 Task: Open a blank sheet, save the file as Education.doc and add heading 'Education'Education ,with the parapraph,with the parapraph Education plays a crucial role in shaping individuals and societies. It is the key to unlocking knowledge, skills, and opportunities. Through education, people acquire the tools they need to succeed in life and contribute meaningfully to their communities. It empowers individuals to think critically, solve problems, and make informed decisions. Education also promotes social and cultural awareness, fostering understanding and tolerance. By providing equal access to quality education, we can build a more inclusive and equitable society, paving the way for progress, innovation, and a brighter future. Apply Font Style in paragraph Algerian and font size 14. Apply font style in  Heading Caladea and font size 14 Change heading alignment to  Center
Action: Mouse moved to (26, 26)
Screenshot: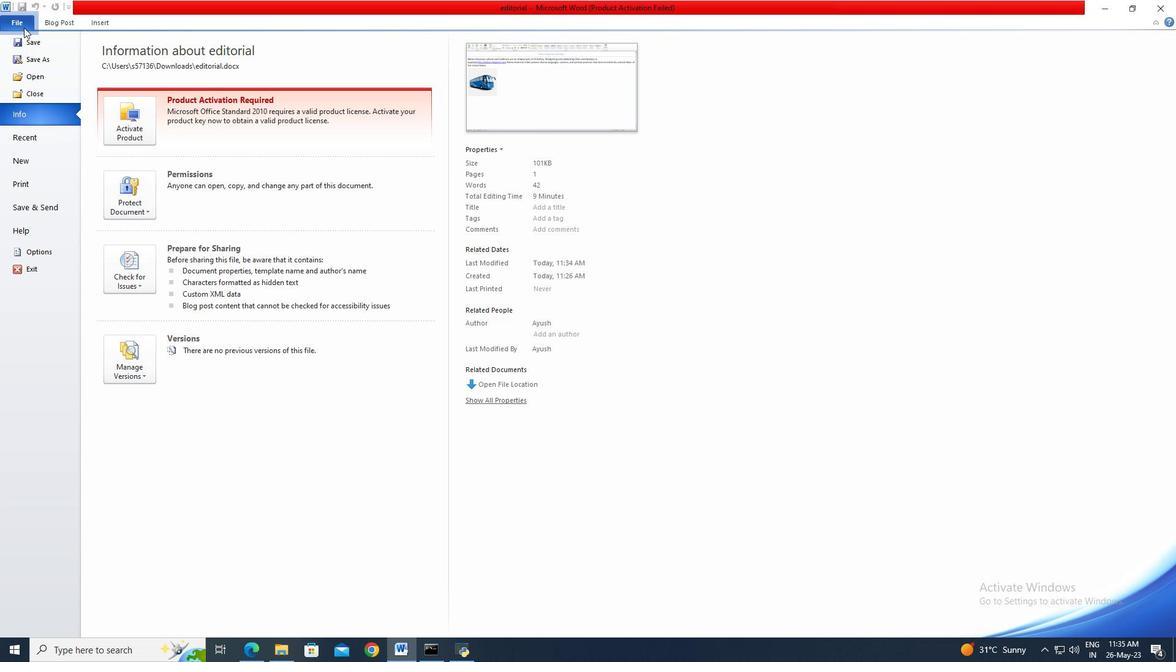 
Action: Mouse pressed left at (26, 26)
Screenshot: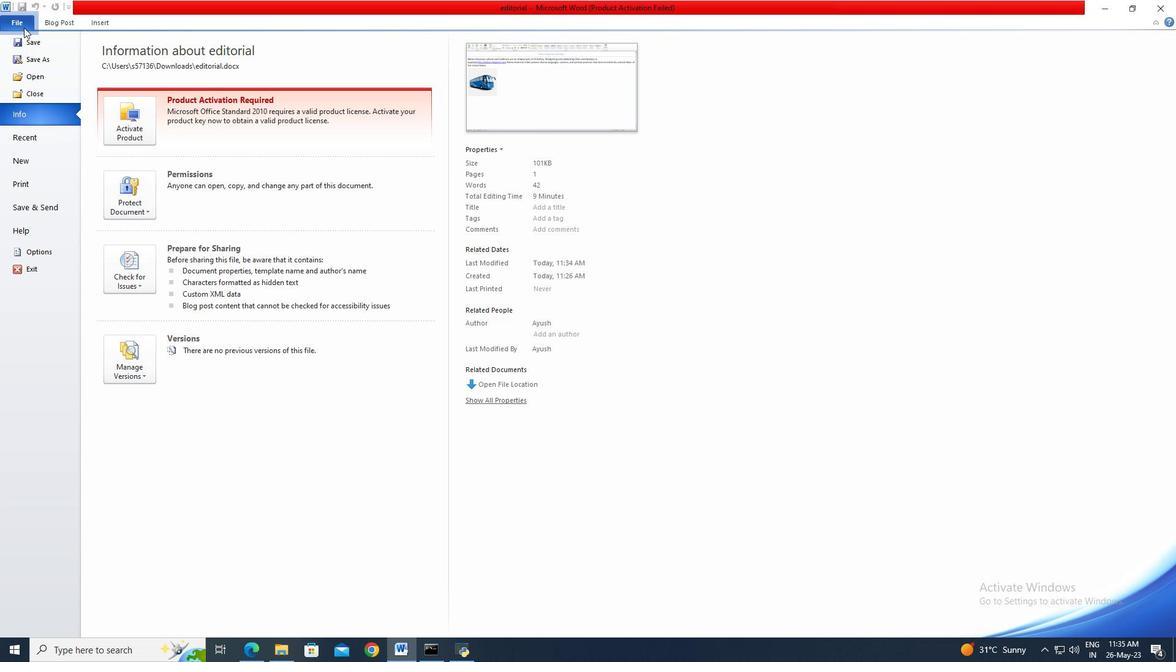 
Action: Mouse moved to (24, 158)
Screenshot: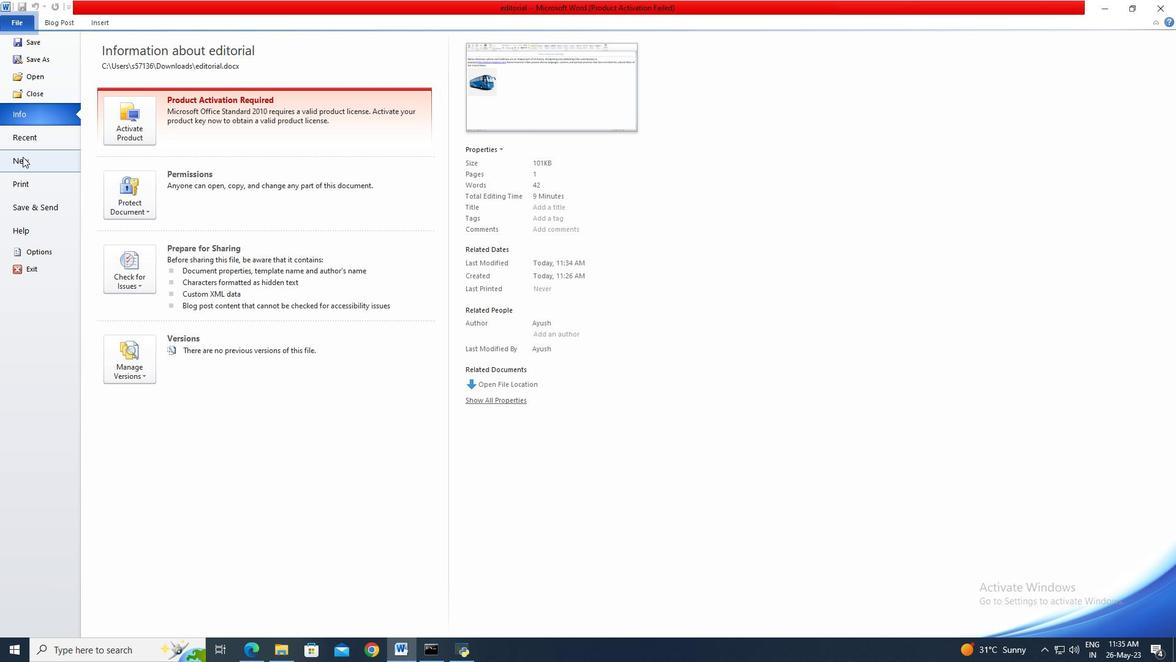 
Action: Mouse pressed left at (24, 158)
Screenshot: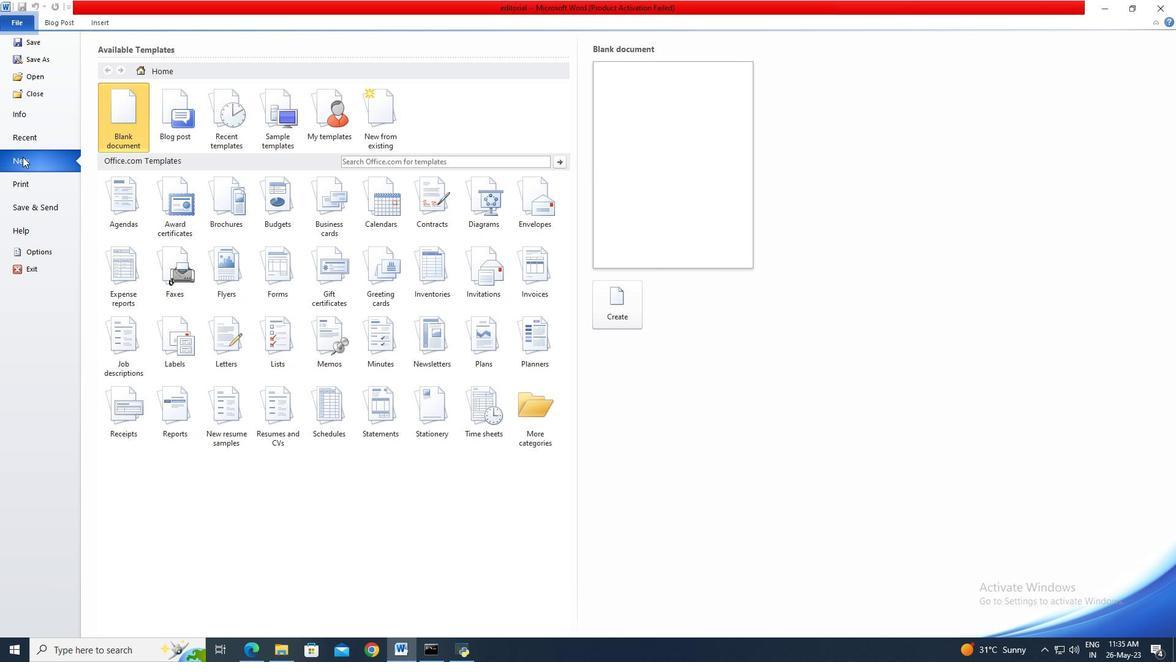 
Action: Mouse moved to (606, 308)
Screenshot: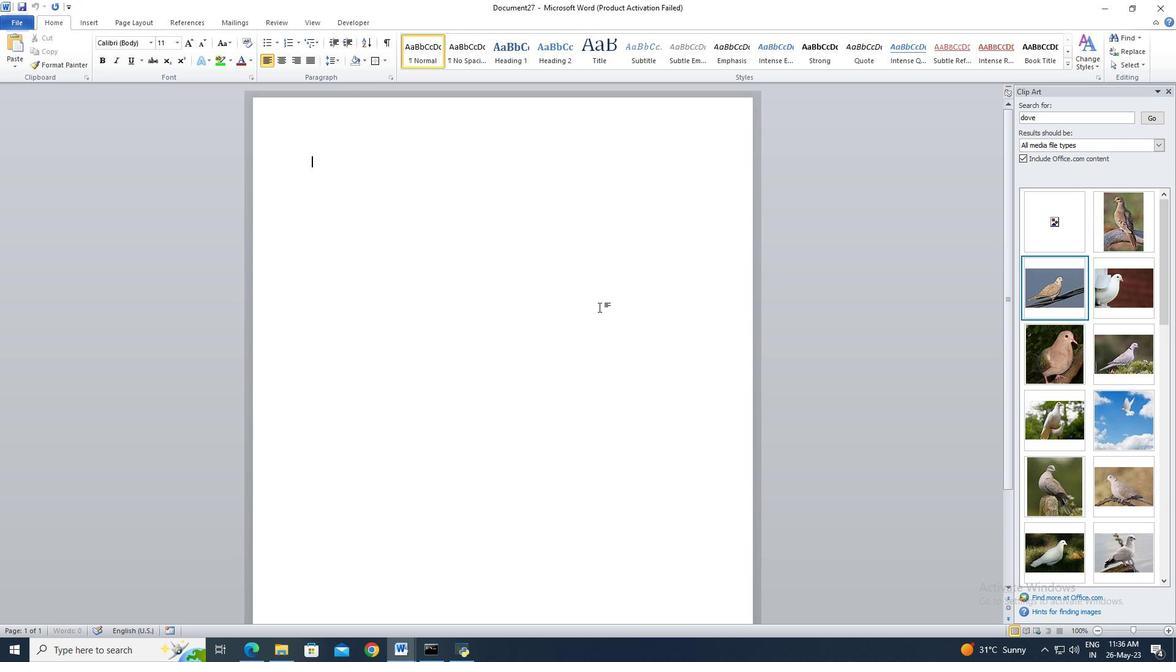 
Action: Mouse pressed left at (606, 308)
Screenshot: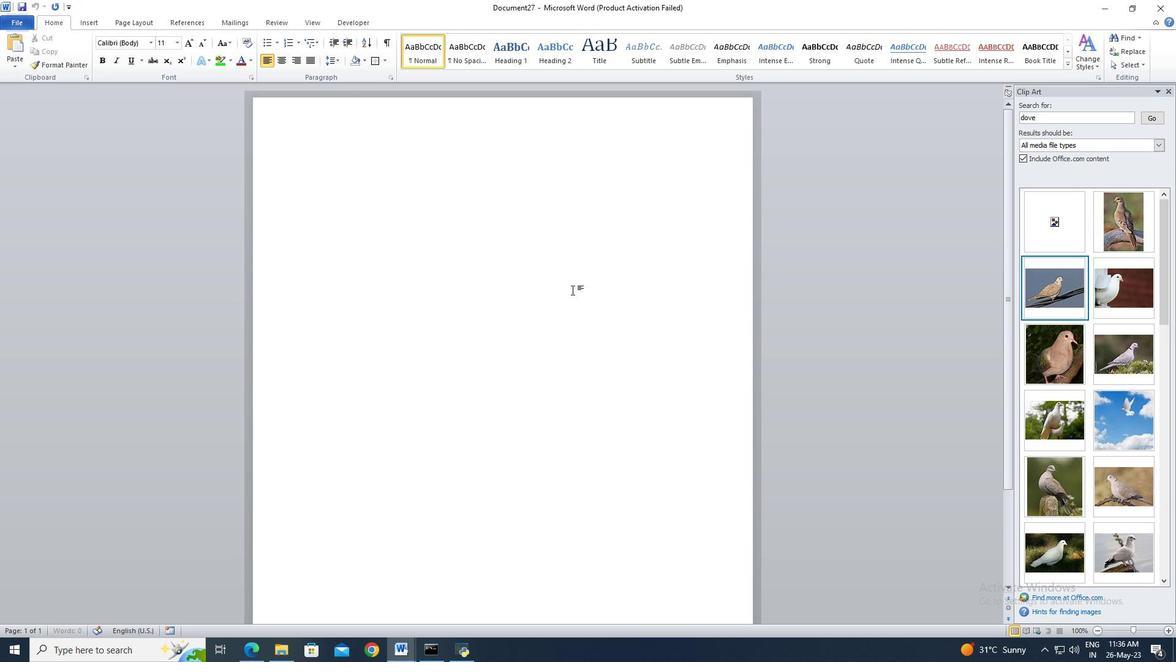 
Action: Mouse moved to (27, 26)
Screenshot: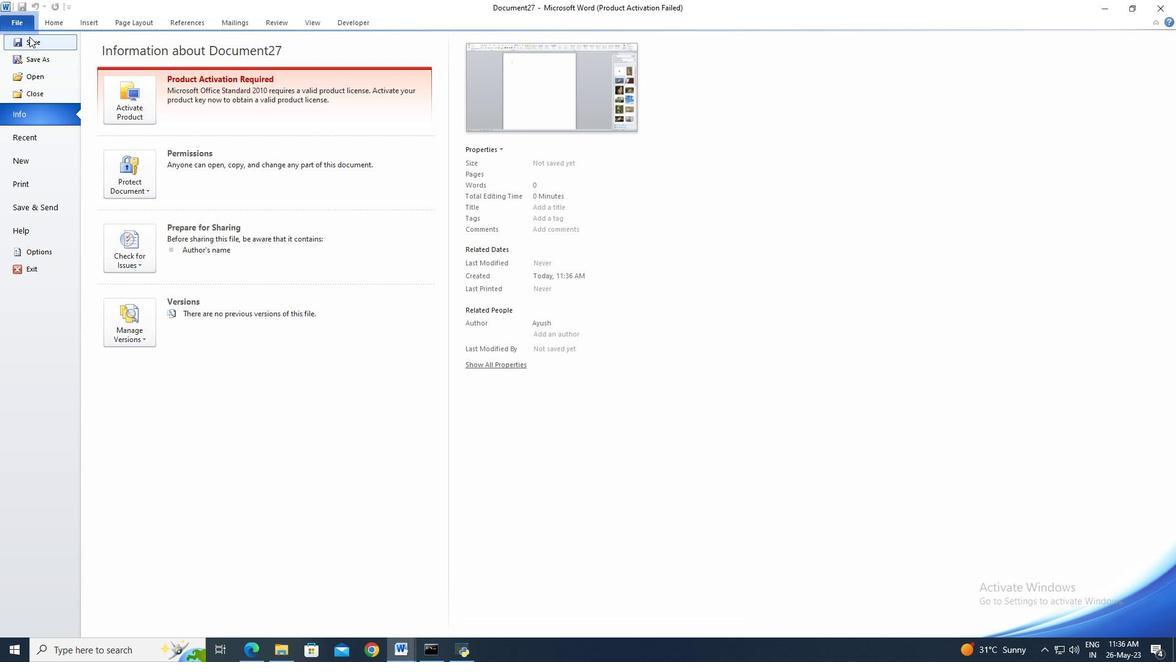 
Action: Mouse pressed left at (27, 26)
Screenshot: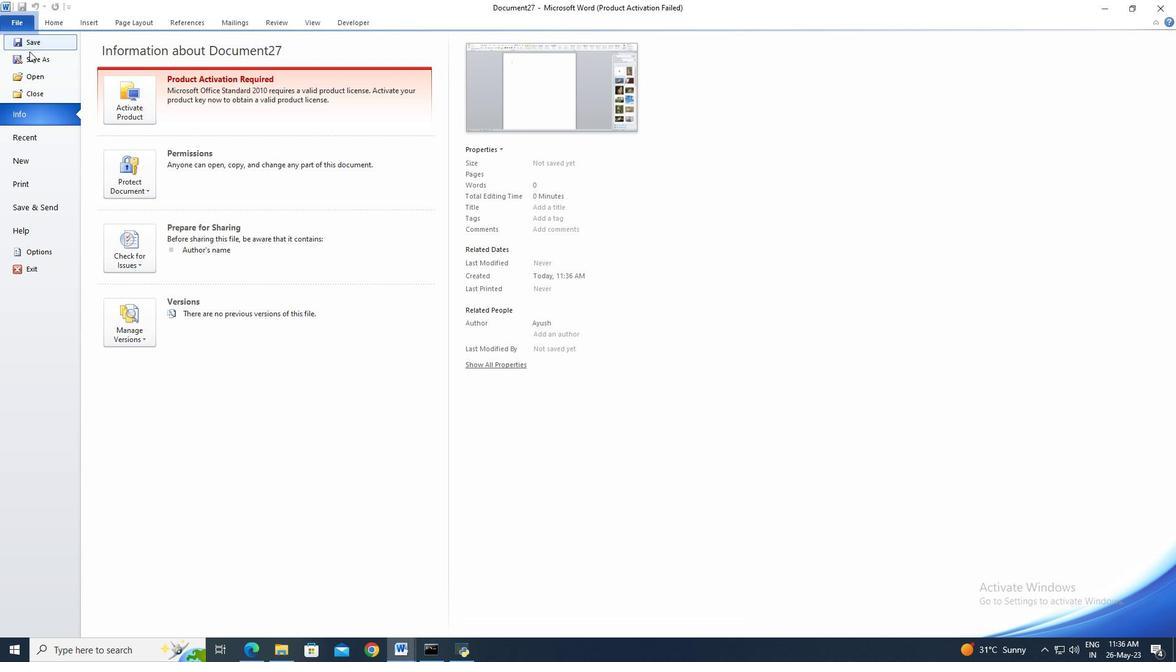 
Action: Mouse moved to (31, 60)
Screenshot: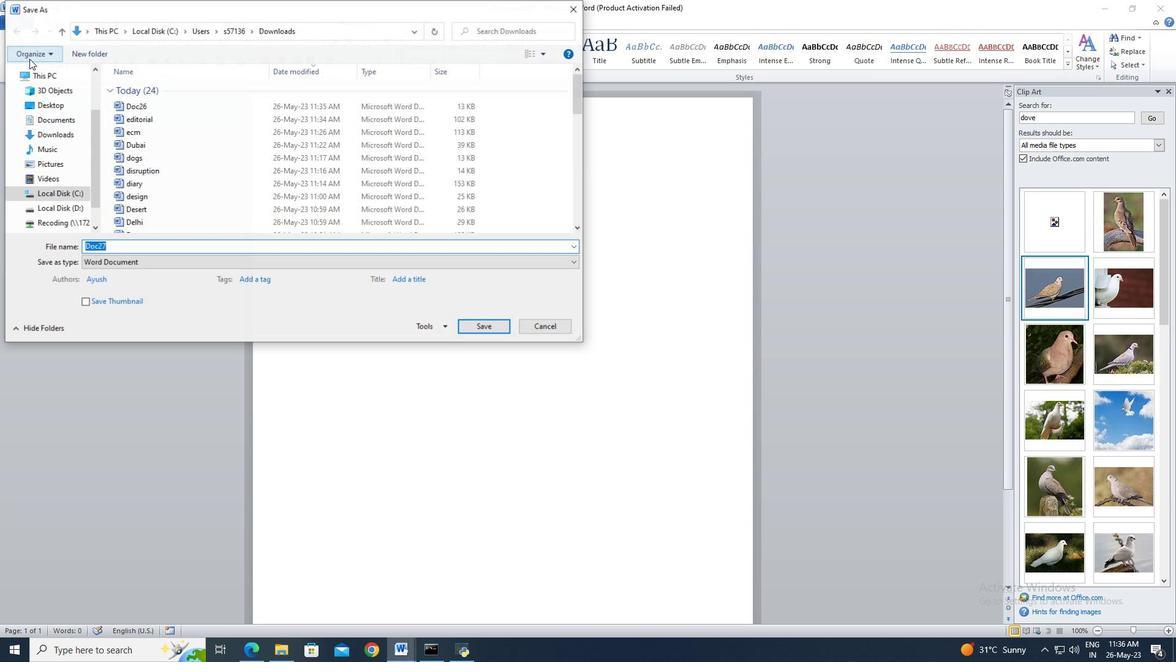 
Action: Mouse pressed left at (31, 60)
Screenshot: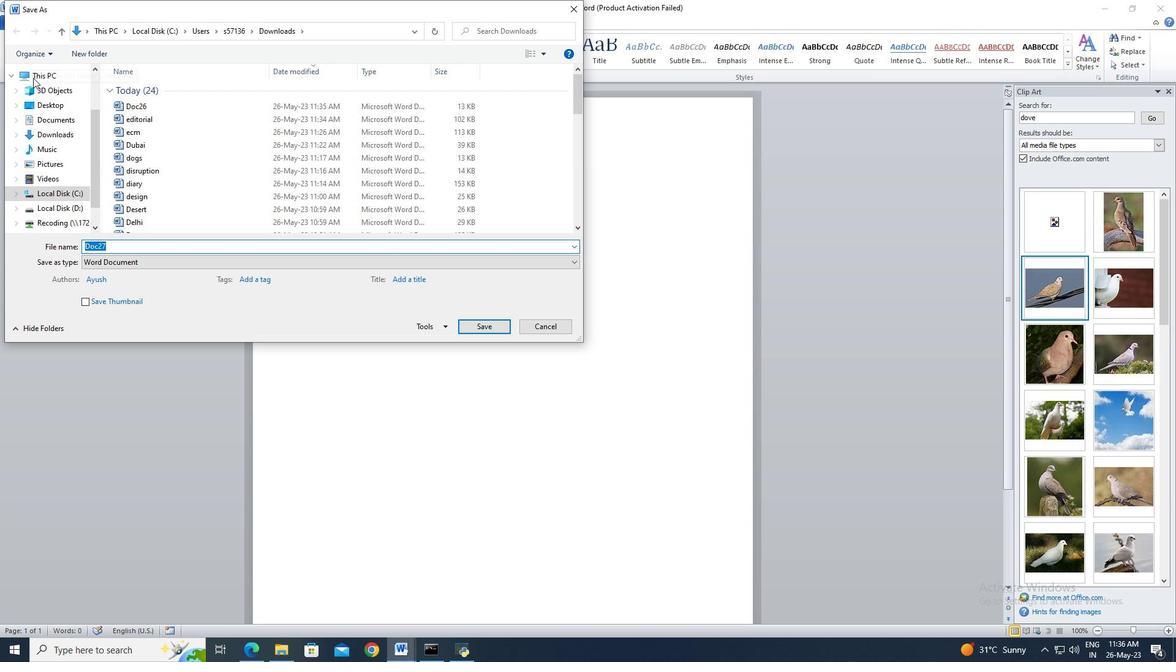 
Action: Mouse moved to (55, 133)
Screenshot: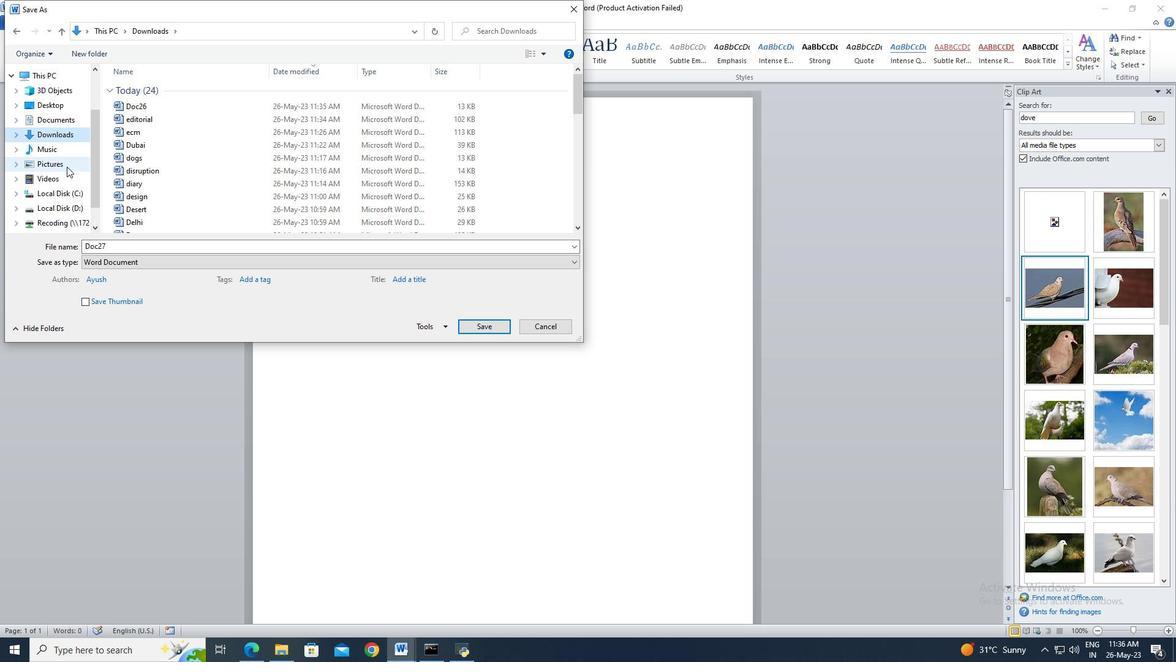 
Action: Mouse pressed left at (55, 133)
Screenshot: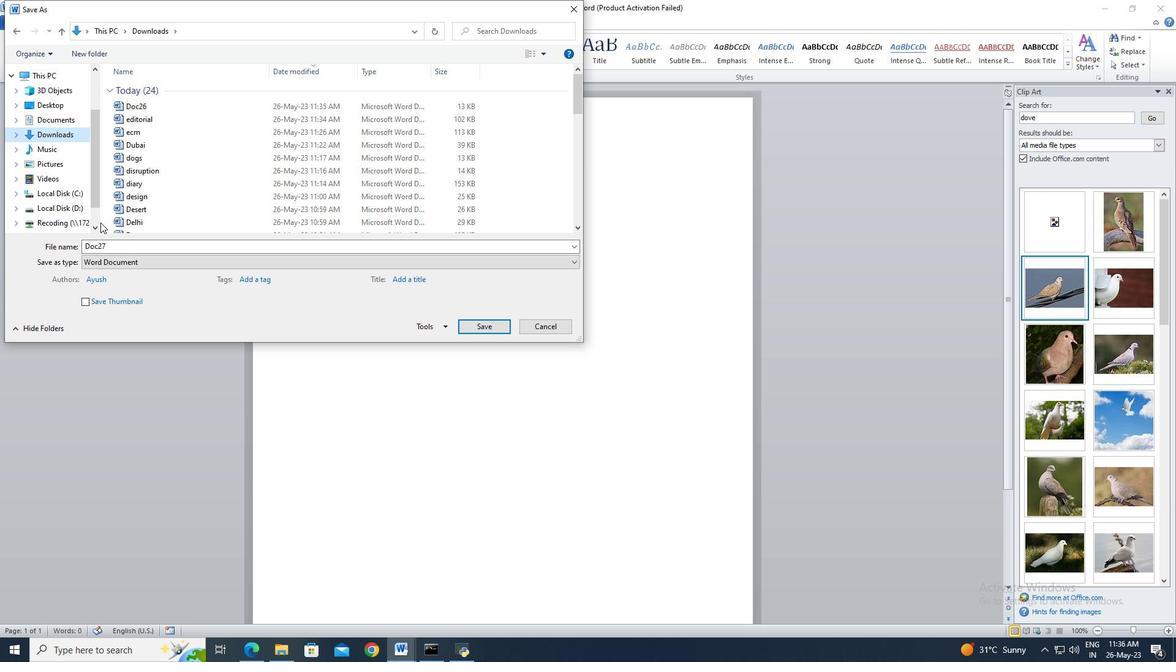 
Action: Mouse moved to (478, 327)
Screenshot: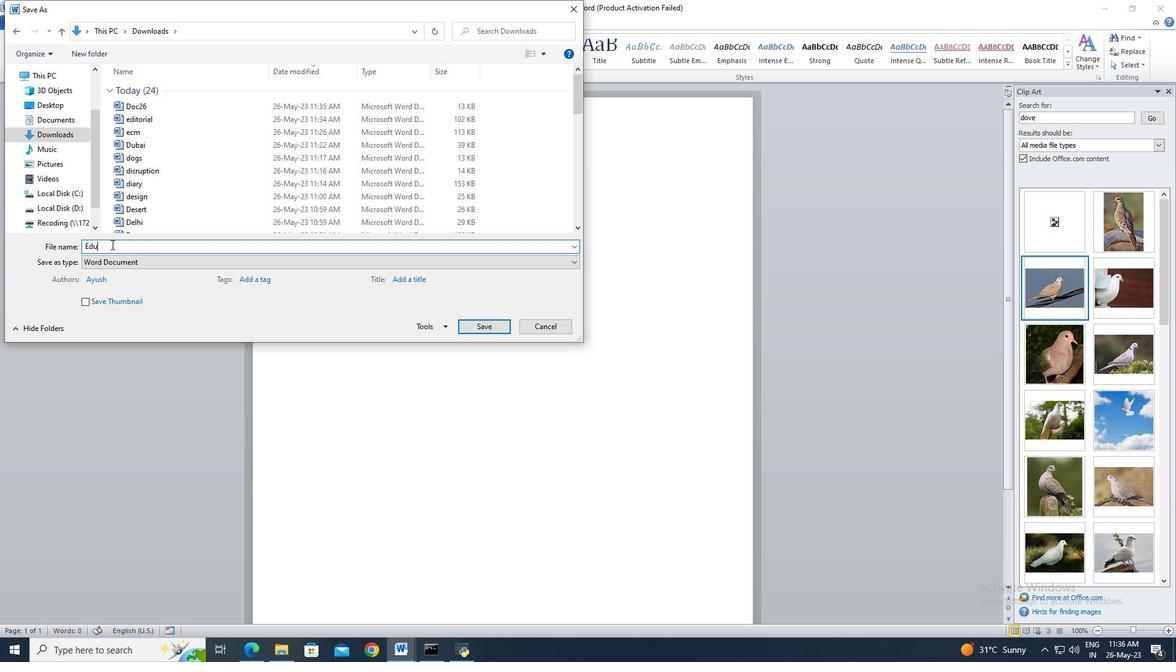 
Action: Mouse pressed left at (478, 327)
Screenshot: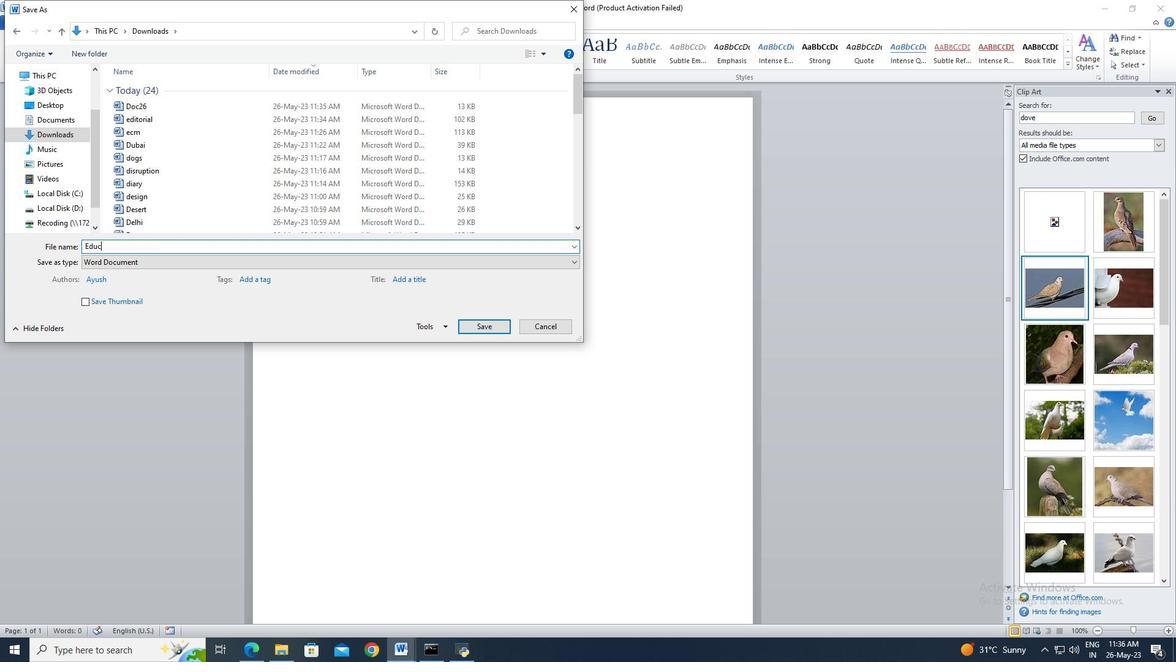 
Action: Mouse moved to (23, 21)
Screenshot: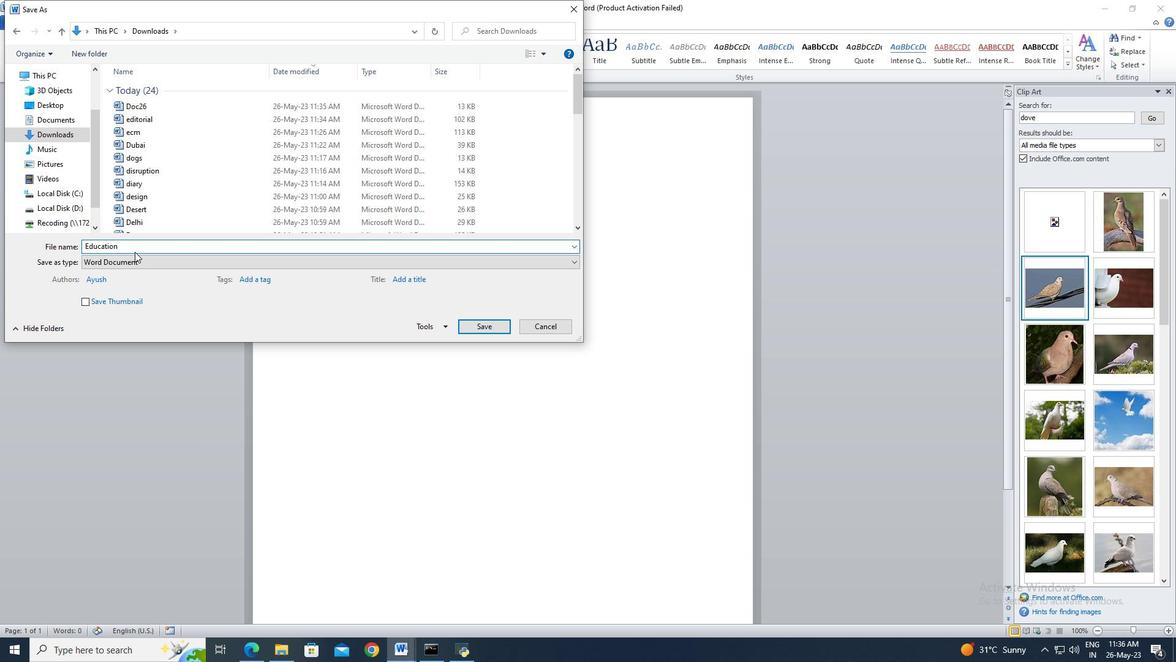 
Action: Mouse pressed left at (23, 21)
Screenshot: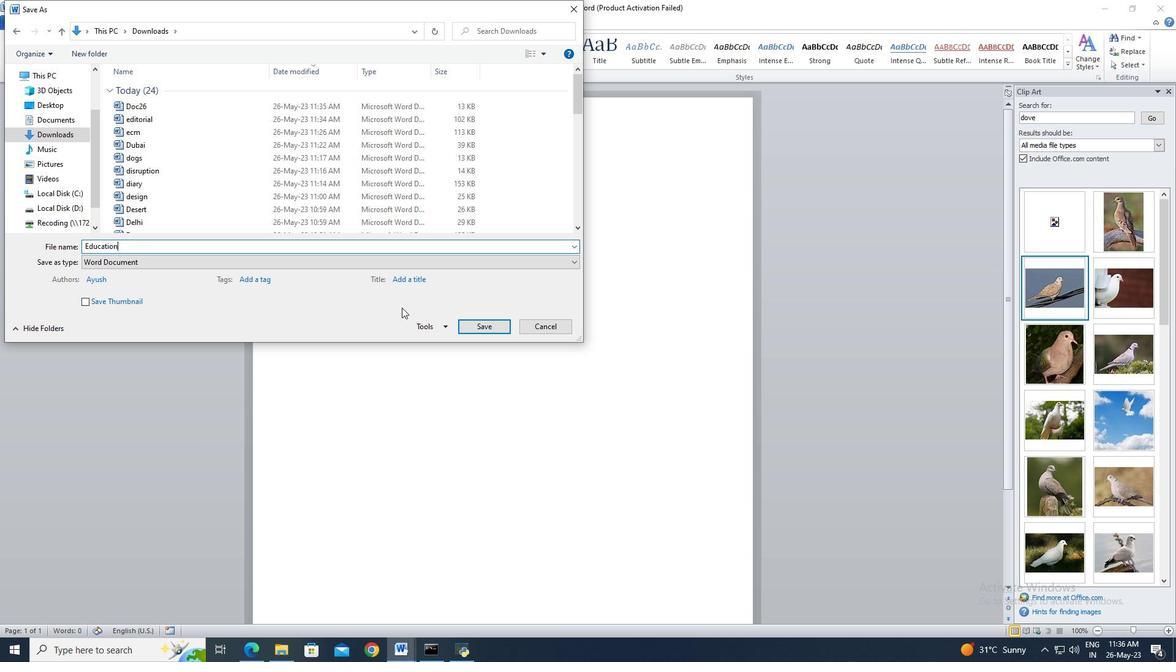 
Action: Mouse moved to (32, 55)
Screenshot: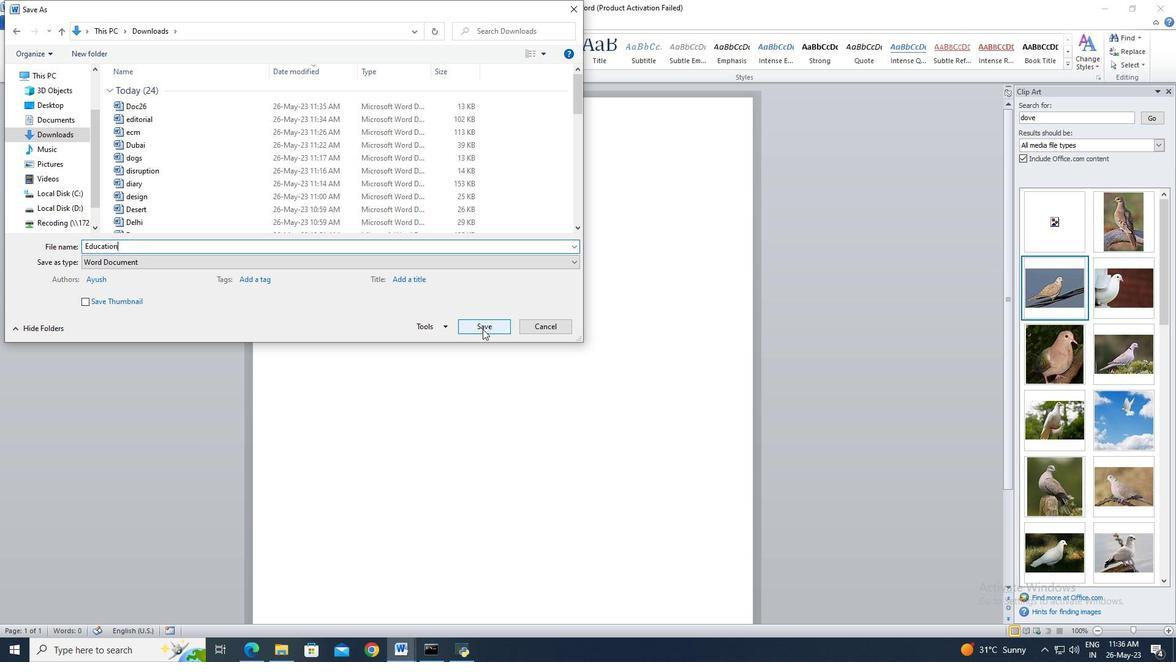 
Action: Mouse pressed left at (32, 55)
Screenshot: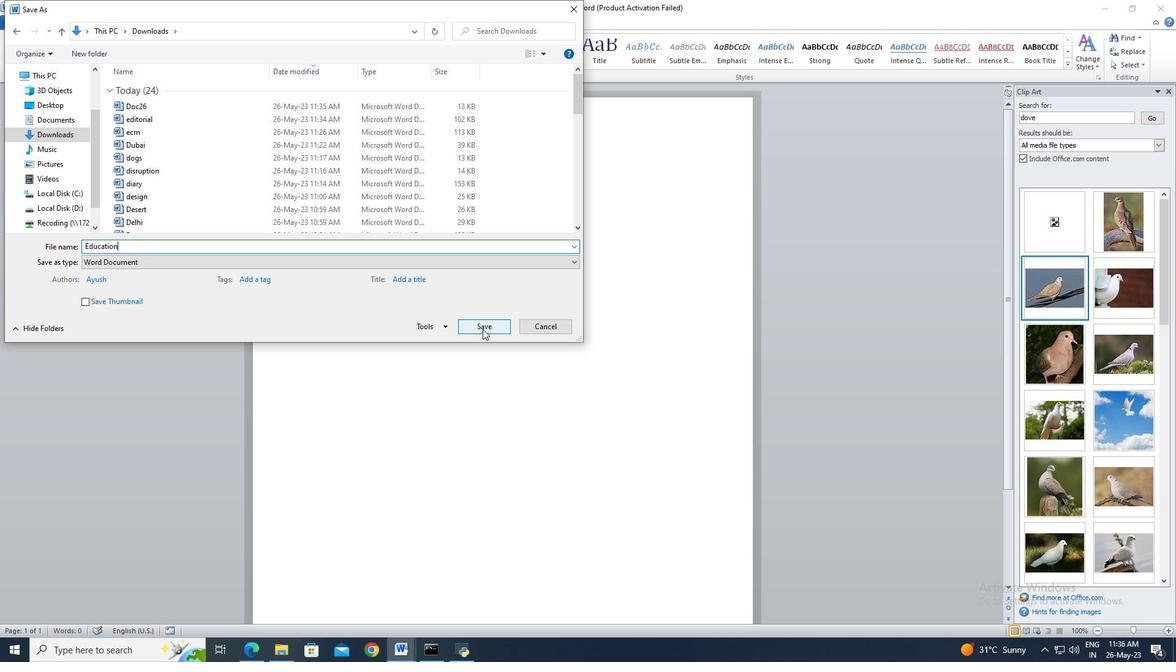 
Action: Mouse moved to (58, 129)
Screenshot: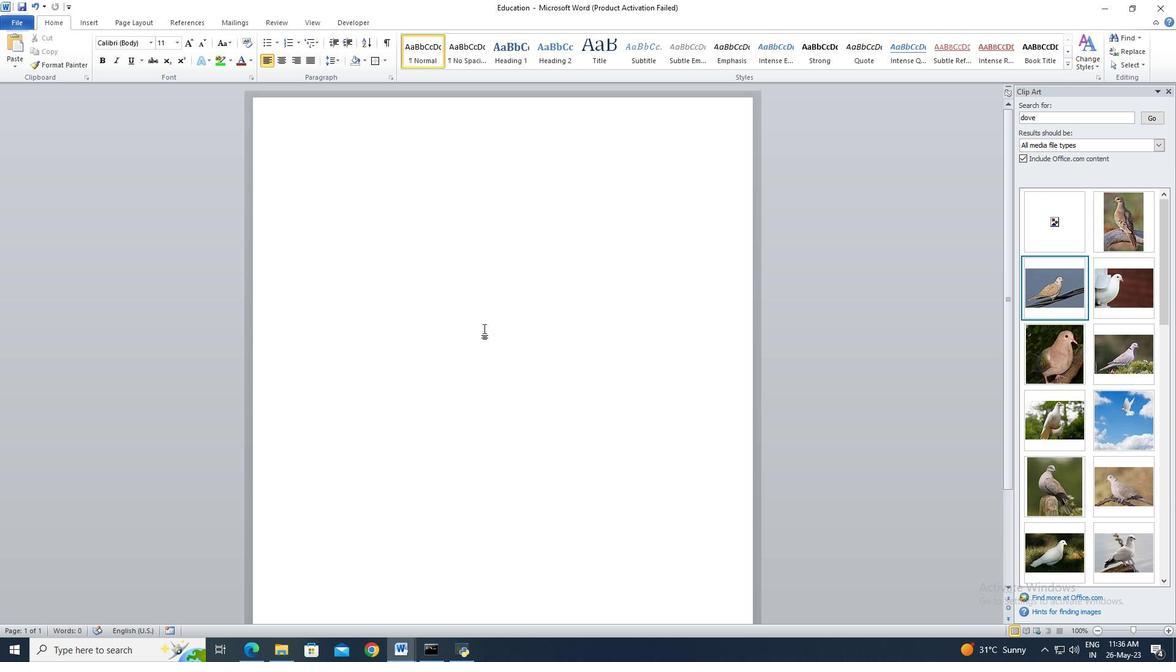 
Action: Mouse pressed left at (58, 129)
Screenshot: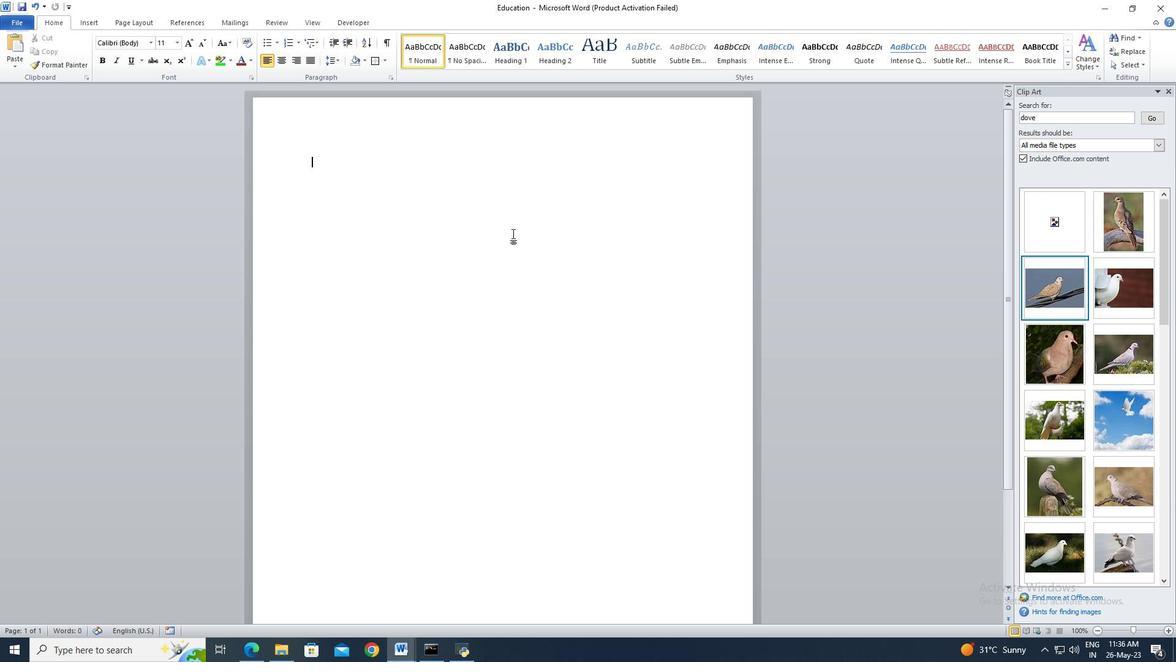 
Action: Mouse moved to (559, 329)
Screenshot: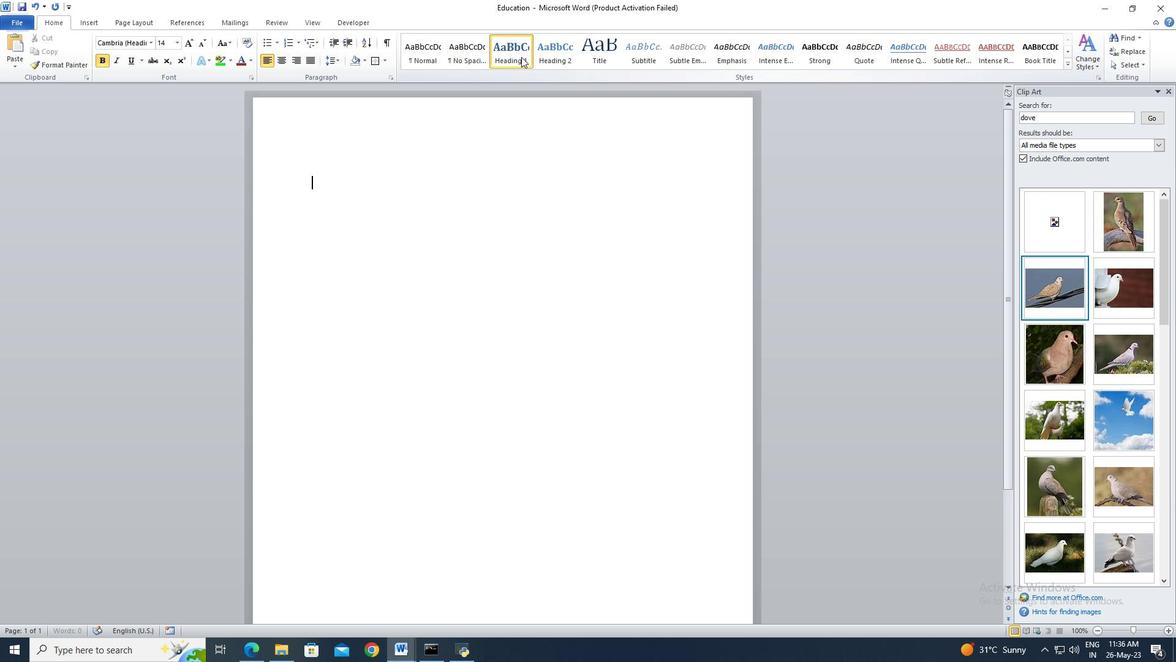 
Action: Mouse pressed left at (559, 329)
Screenshot: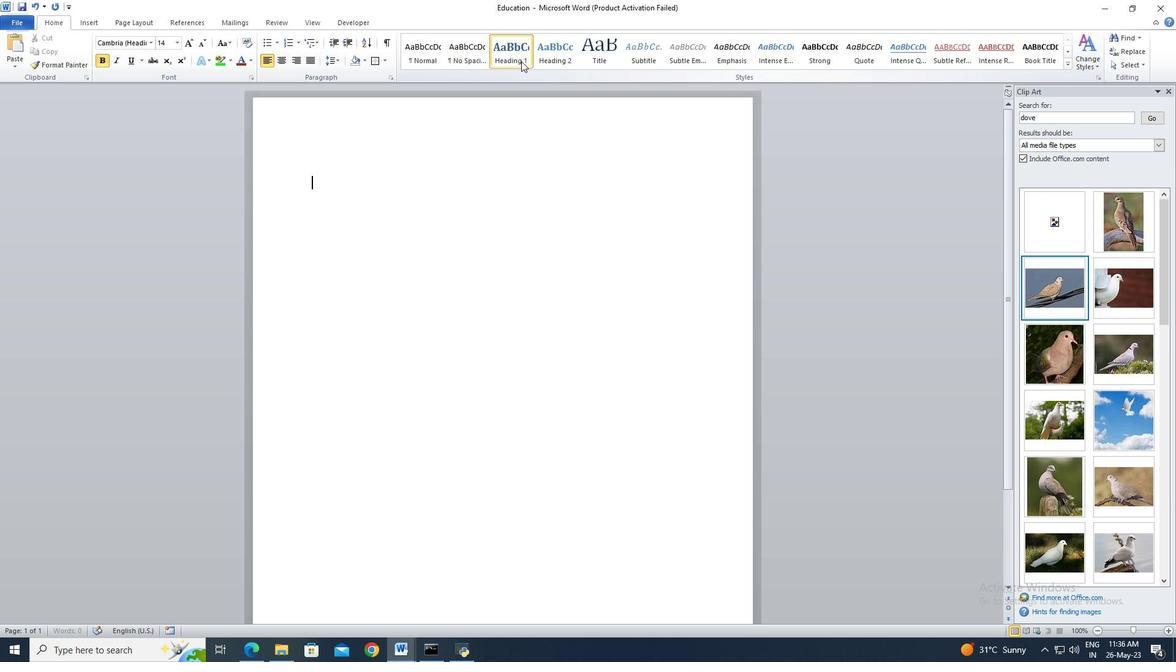 
Action: Mouse moved to (23, 27)
Screenshot: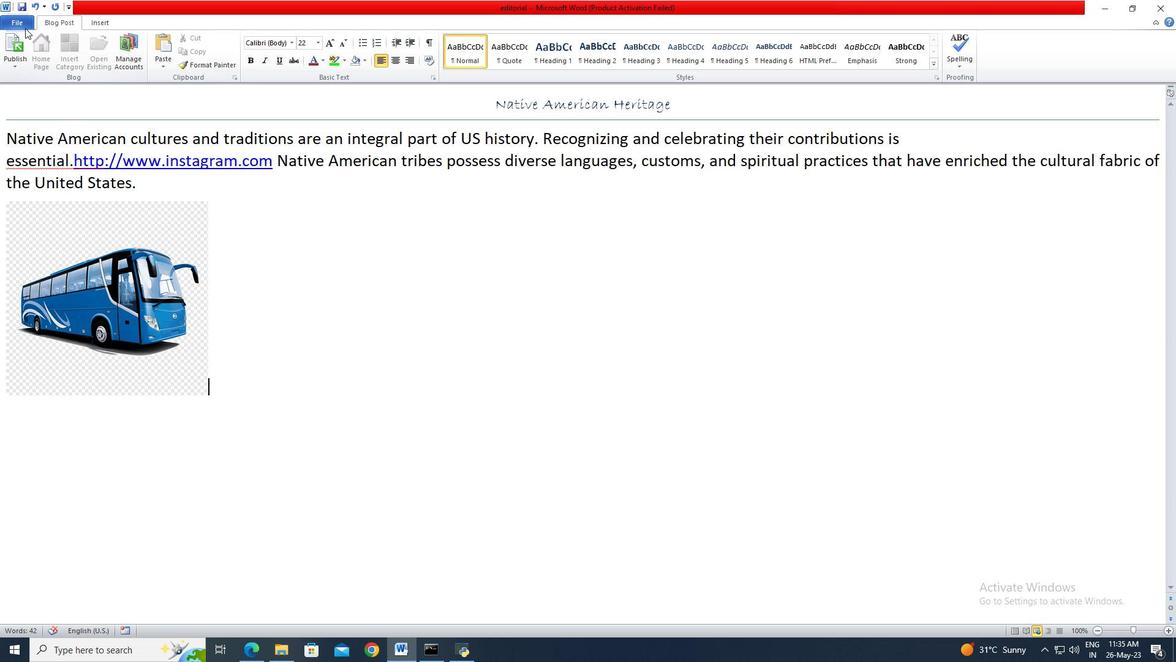 
Action: Mouse pressed left at (23, 27)
Screenshot: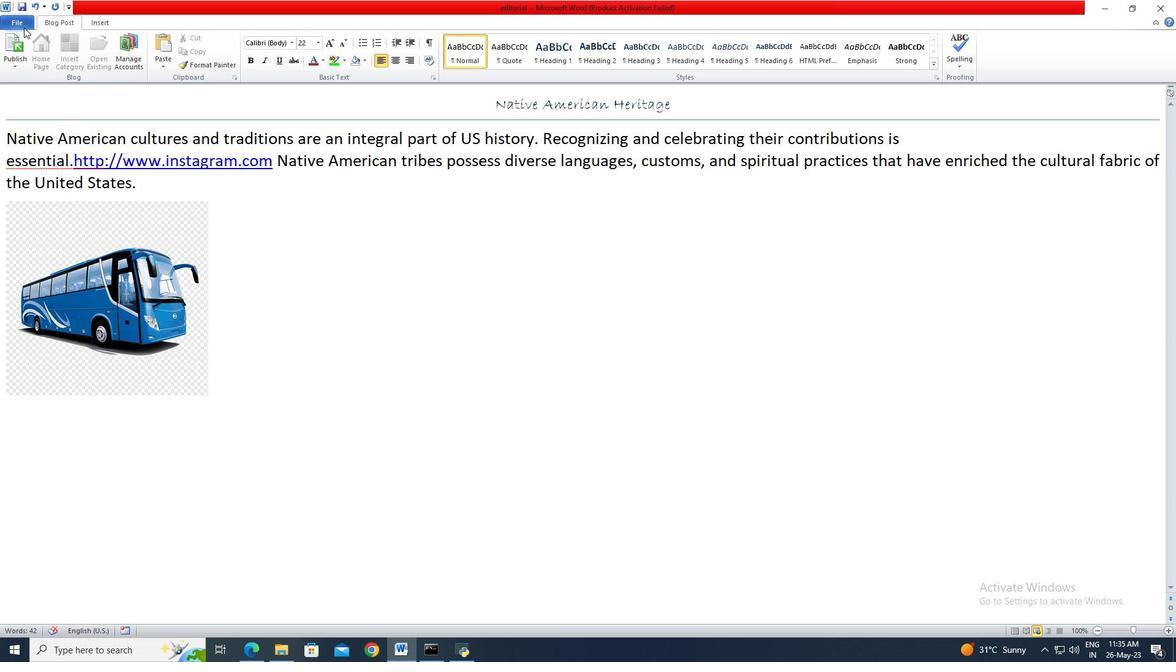 
Action: Mouse moved to (22, 156)
Screenshot: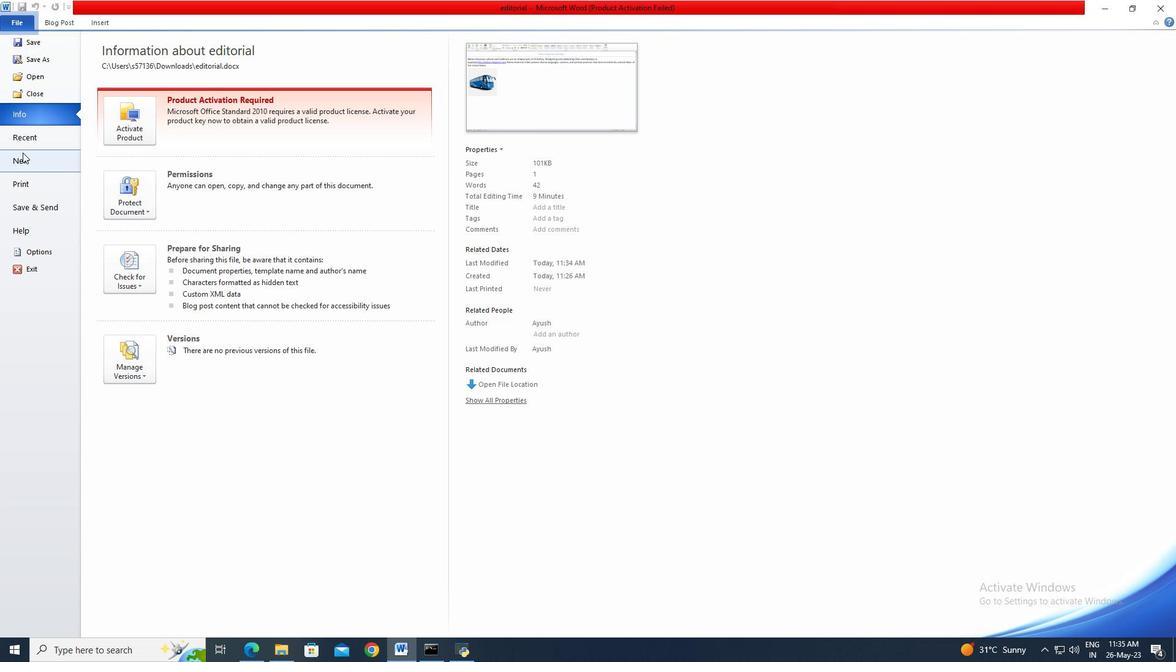 
Action: Mouse pressed left at (22, 156)
Screenshot: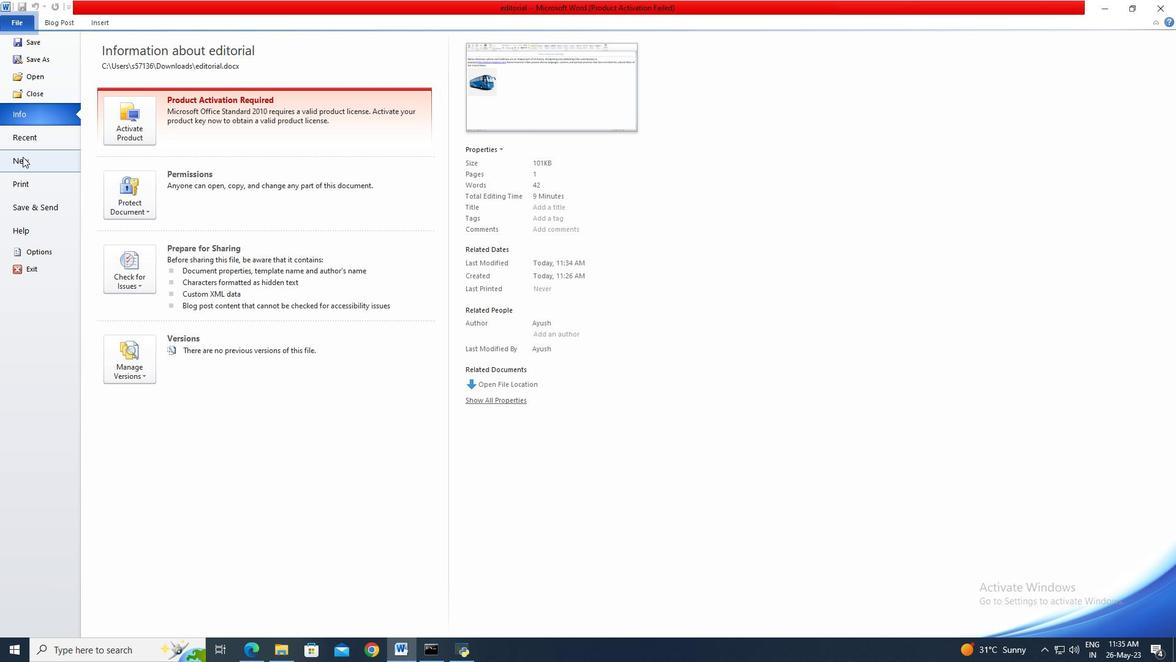 
Action: Mouse moved to (606, 310)
Screenshot: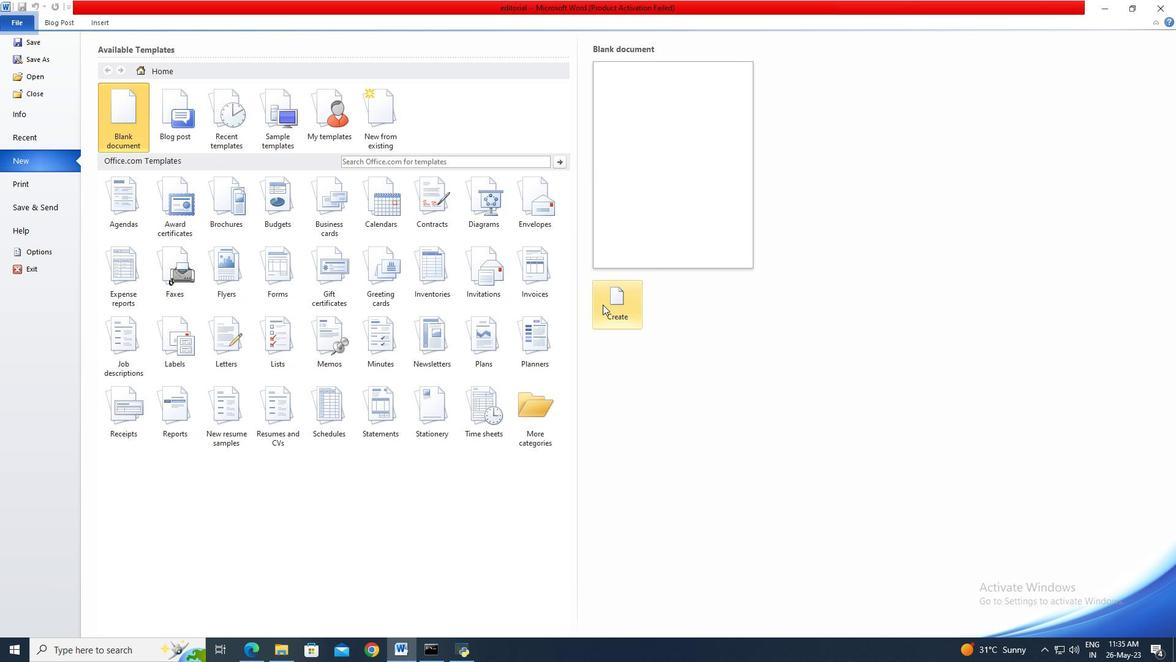 
Action: Mouse pressed left at (606, 310)
Screenshot: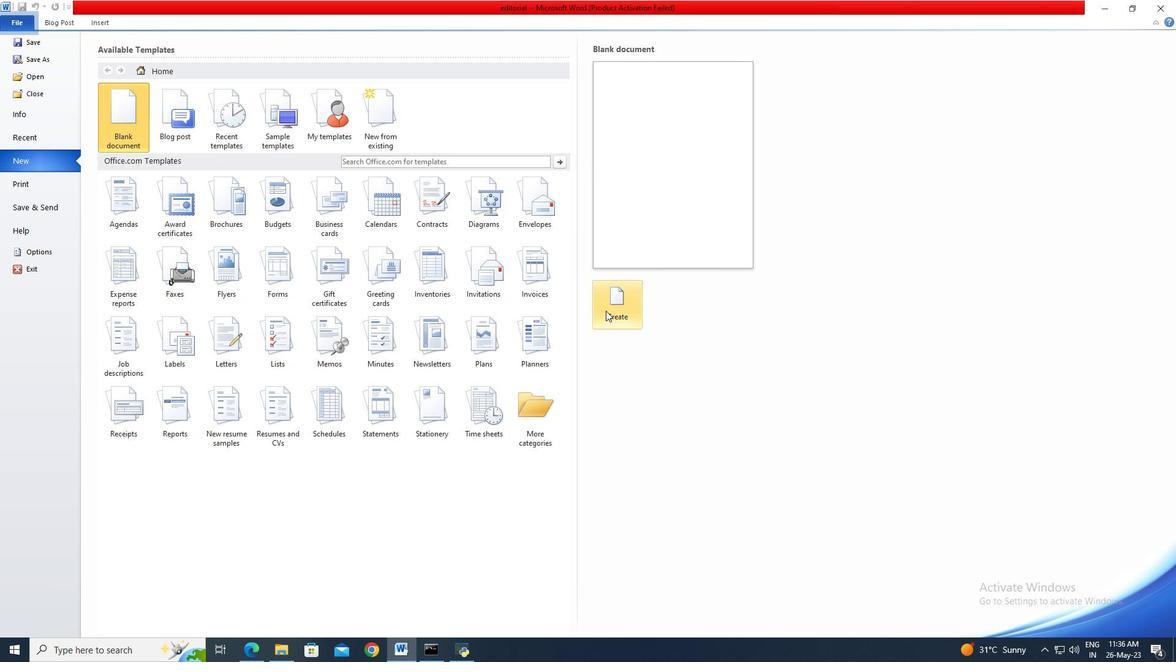 
Action: Mouse moved to (29, 24)
Screenshot: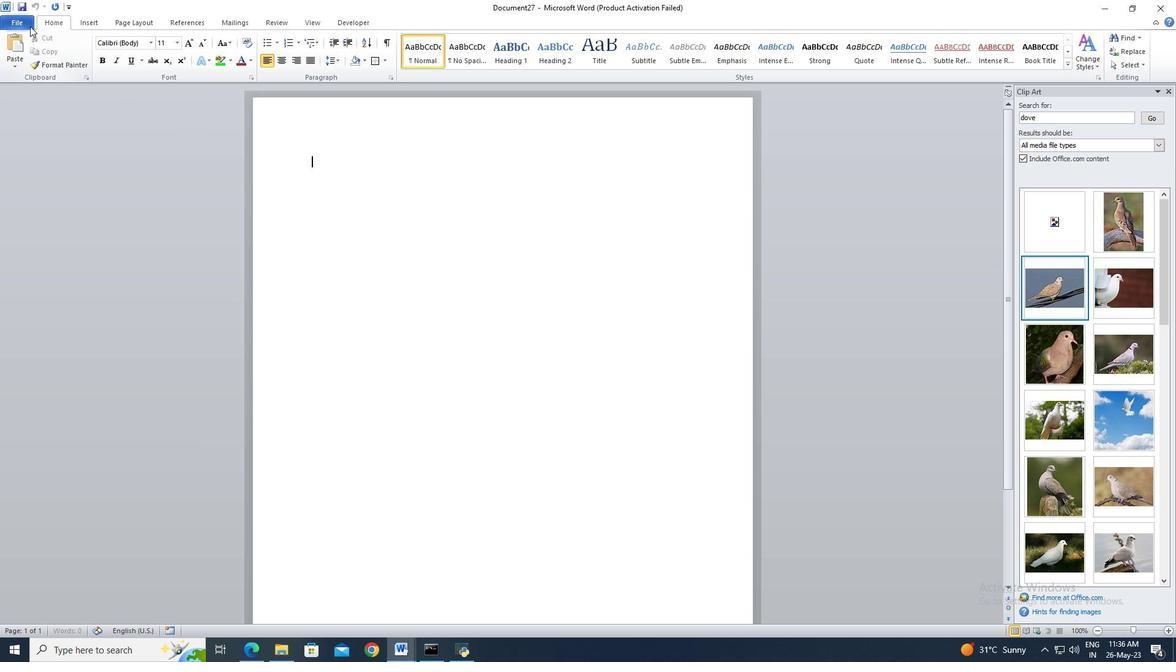 
Action: Mouse pressed left at (29, 24)
Screenshot: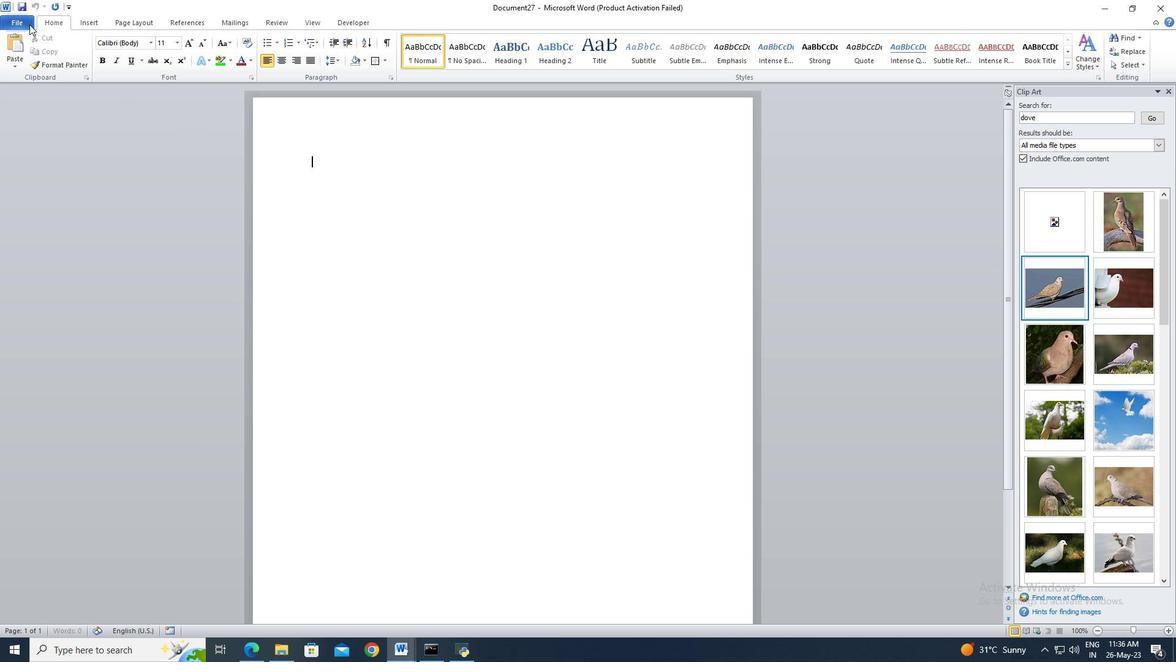 
Action: Mouse moved to (29, 58)
Screenshot: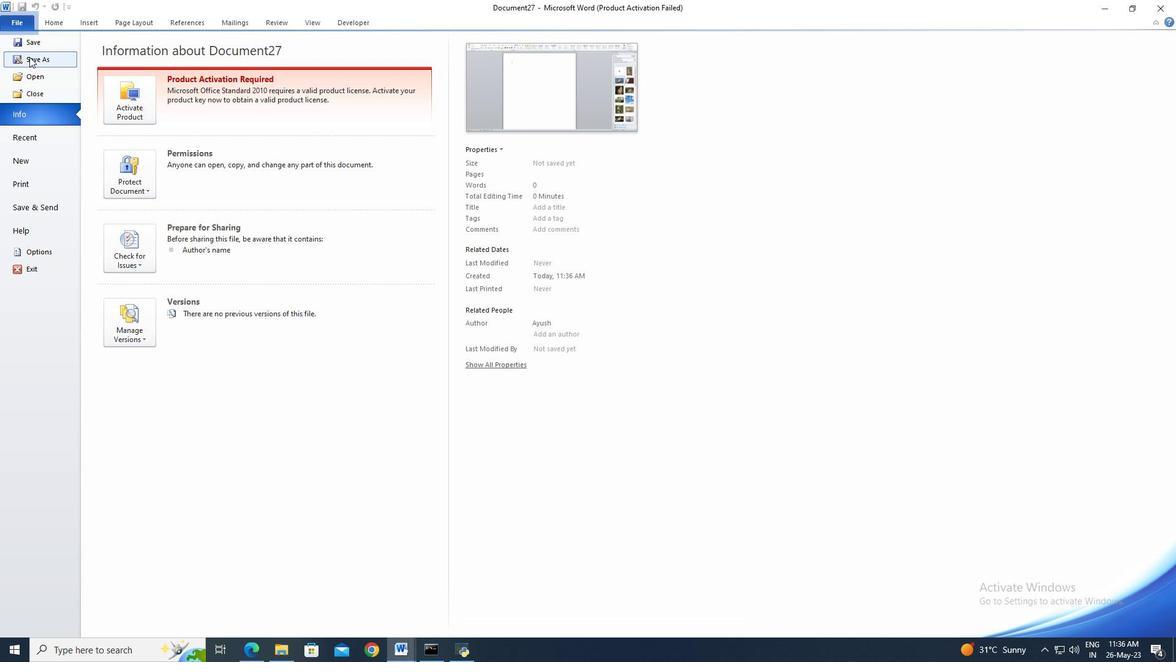 
Action: Mouse pressed left at (29, 58)
Screenshot: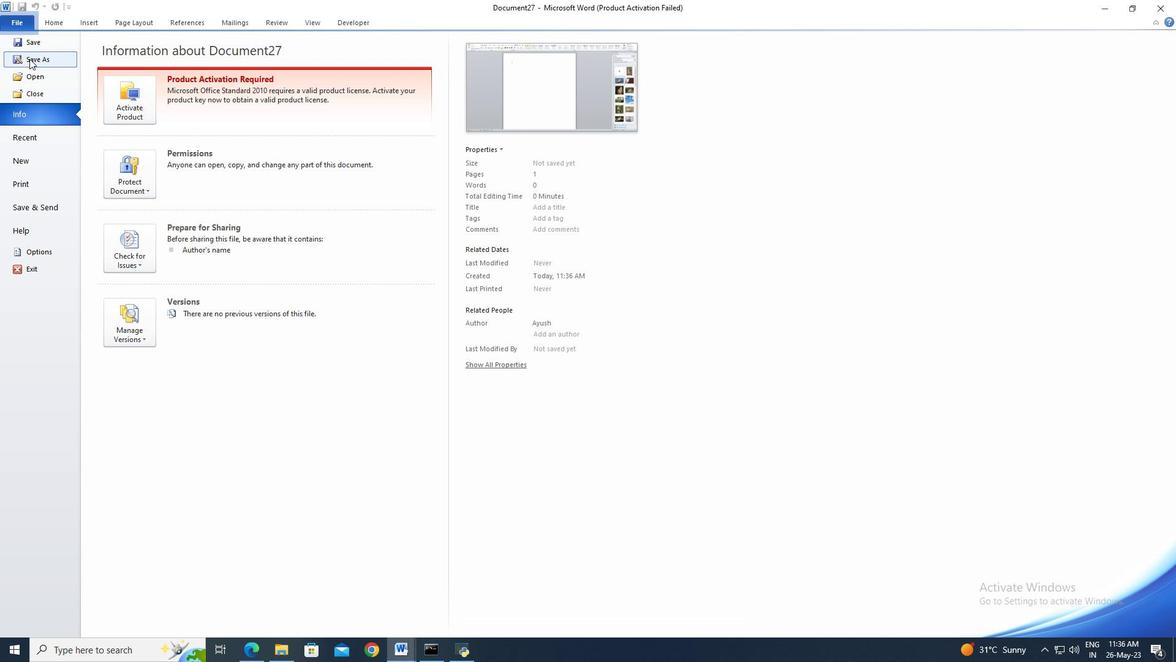 
Action: Mouse moved to (44, 134)
Screenshot: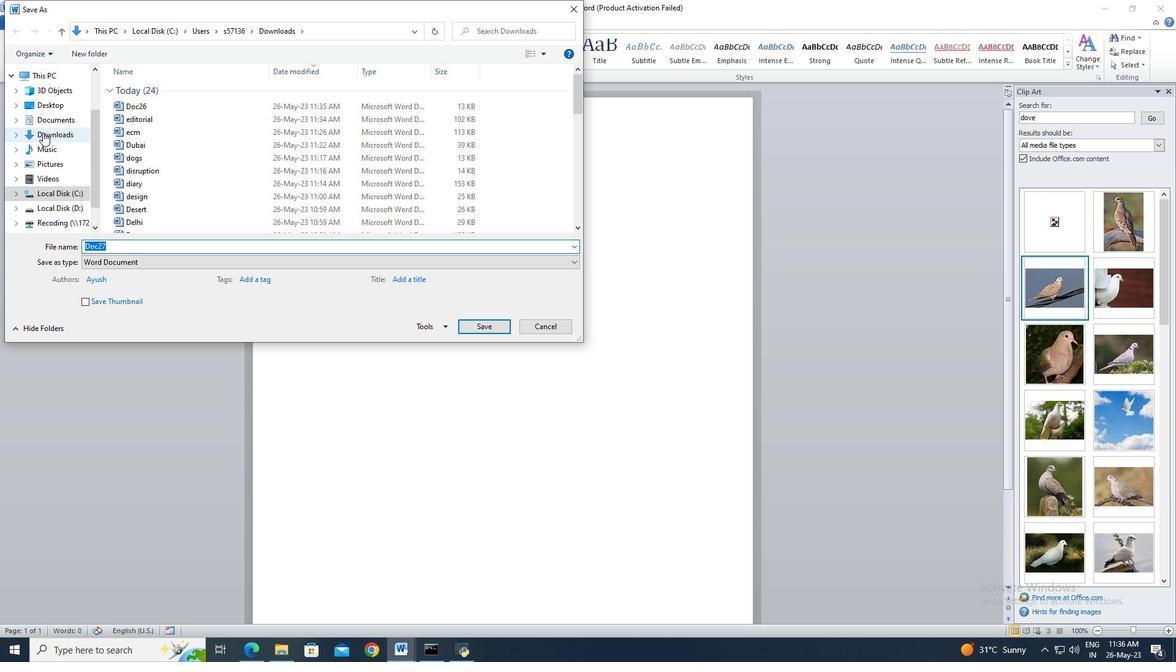
Action: Mouse pressed left at (44, 134)
Screenshot: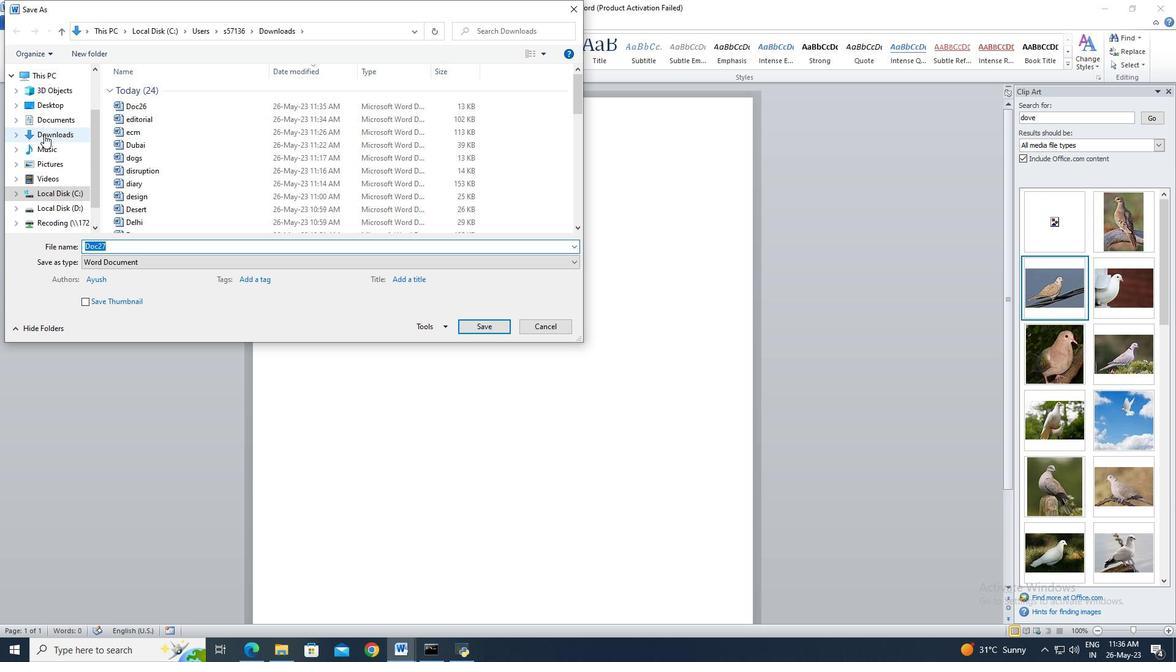 
Action: Mouse moved to (111, 244)
Screenshot: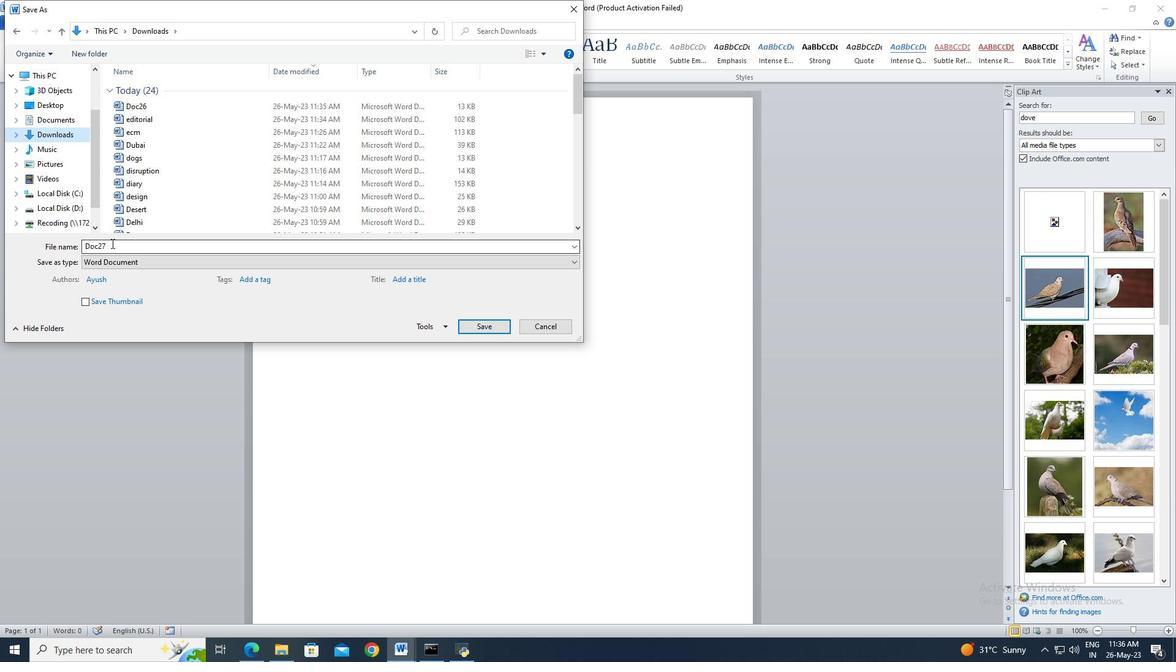 
Action: Mouse pressed left at (111, 244)
Screenshot: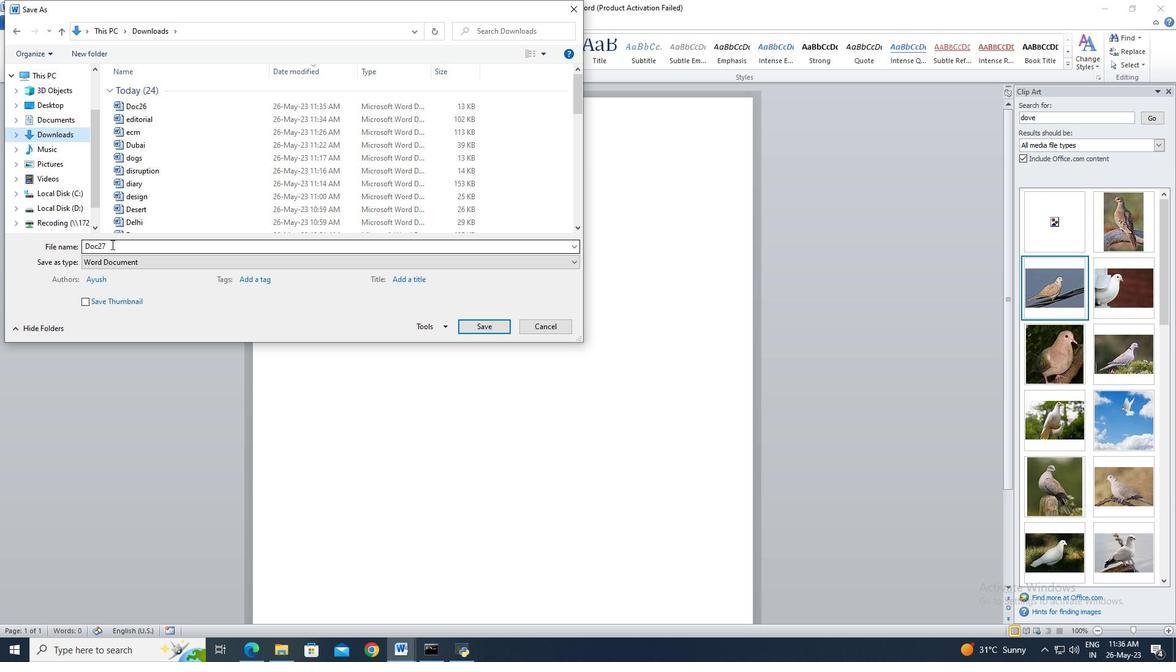 
Action: Key pressed <Key.shift>Education
Screenshot: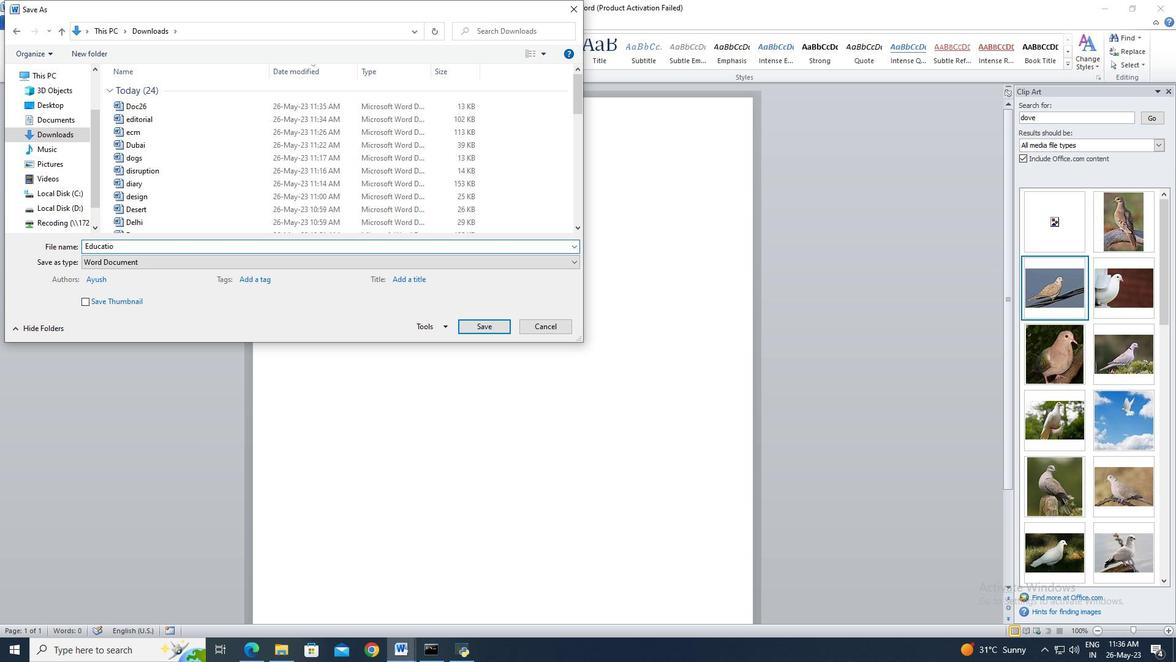 
Action: Mouse moved to (483, 329)
Screenshot: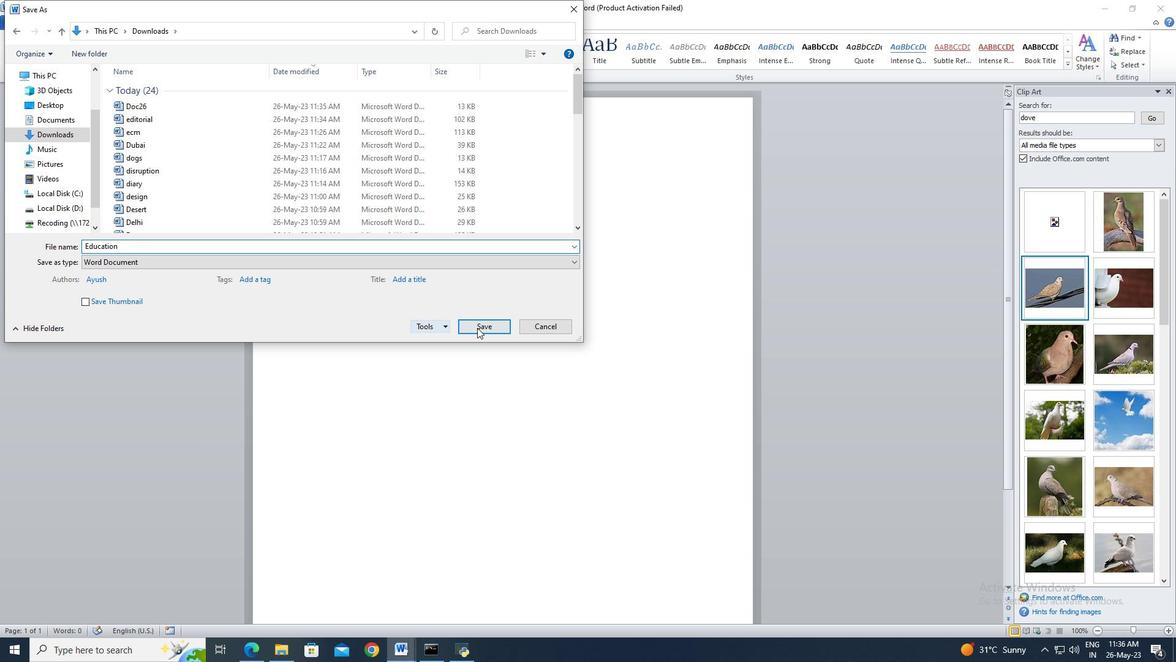 
Action: Mouse pressed left at (483, 329)
Screenshot: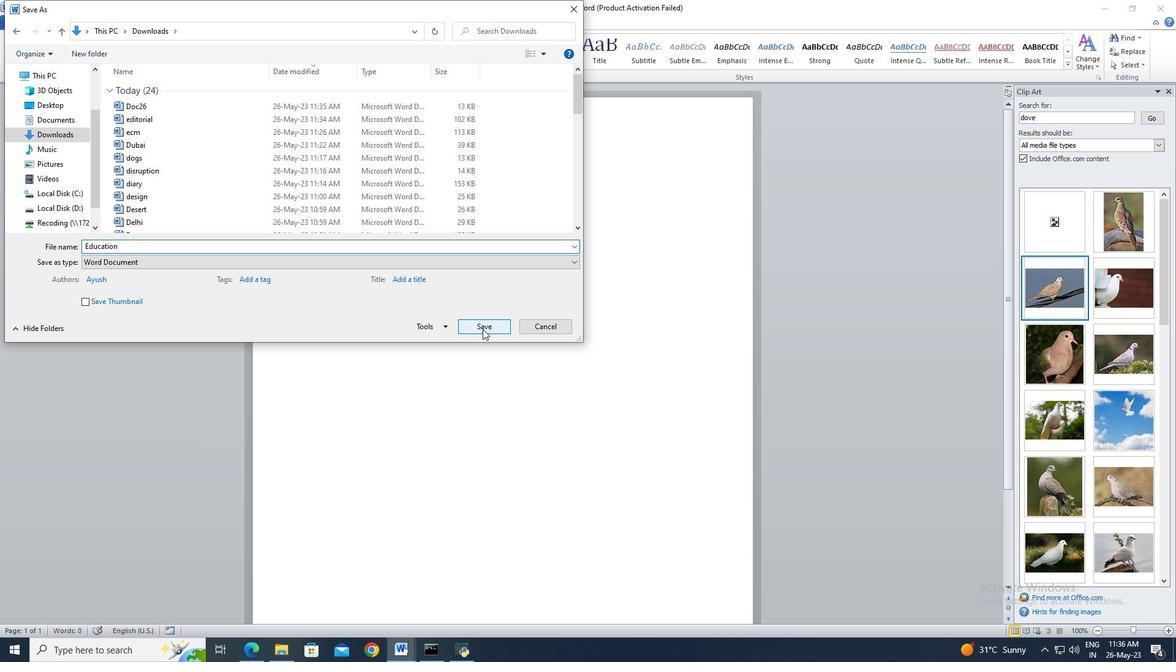 
Action: Mouse moved to (521, 57)
Screenshot: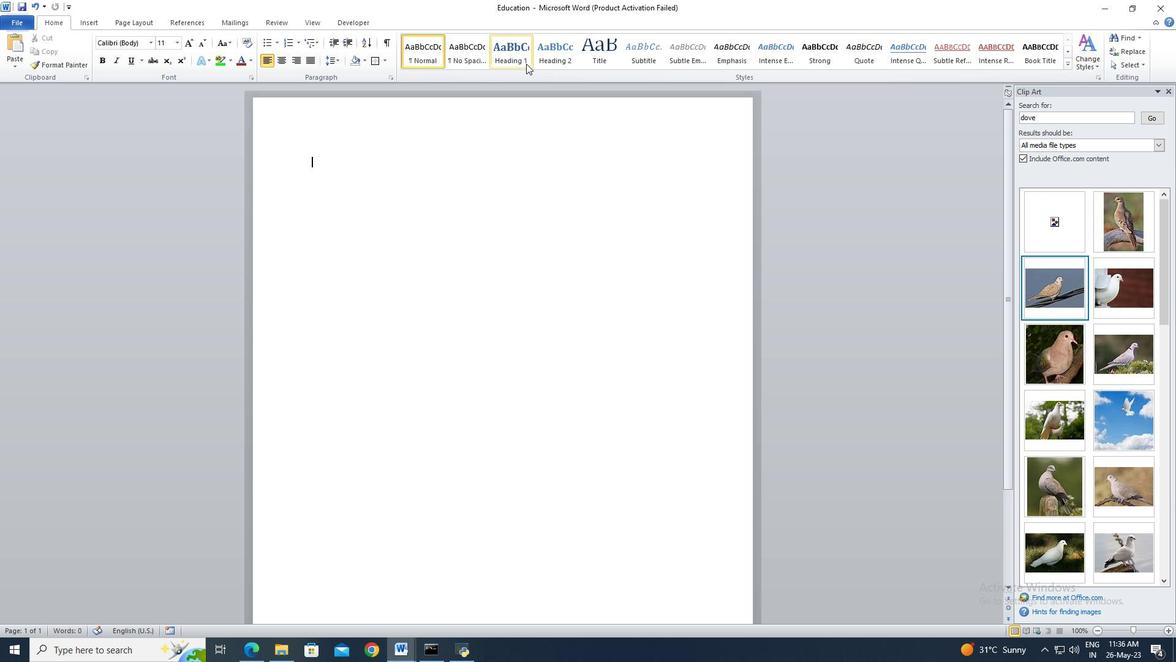 
Action: Mouse pressed left at (521, 57)
Screenshot: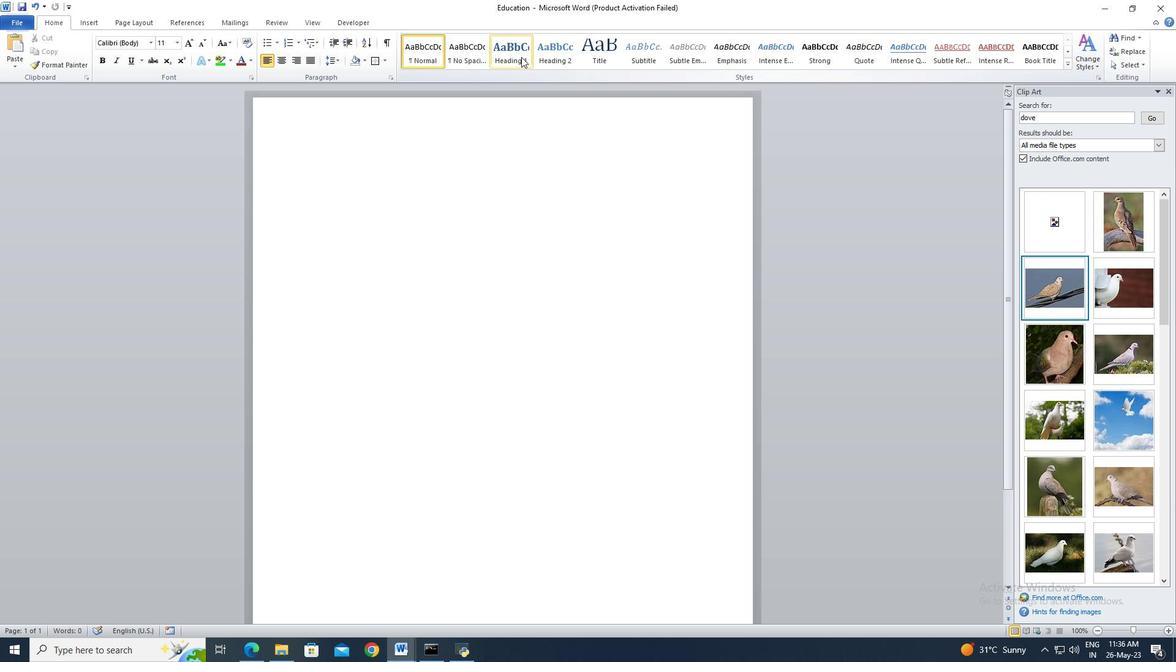 
Action: Mouse moved to (510, 179)
Screenshot: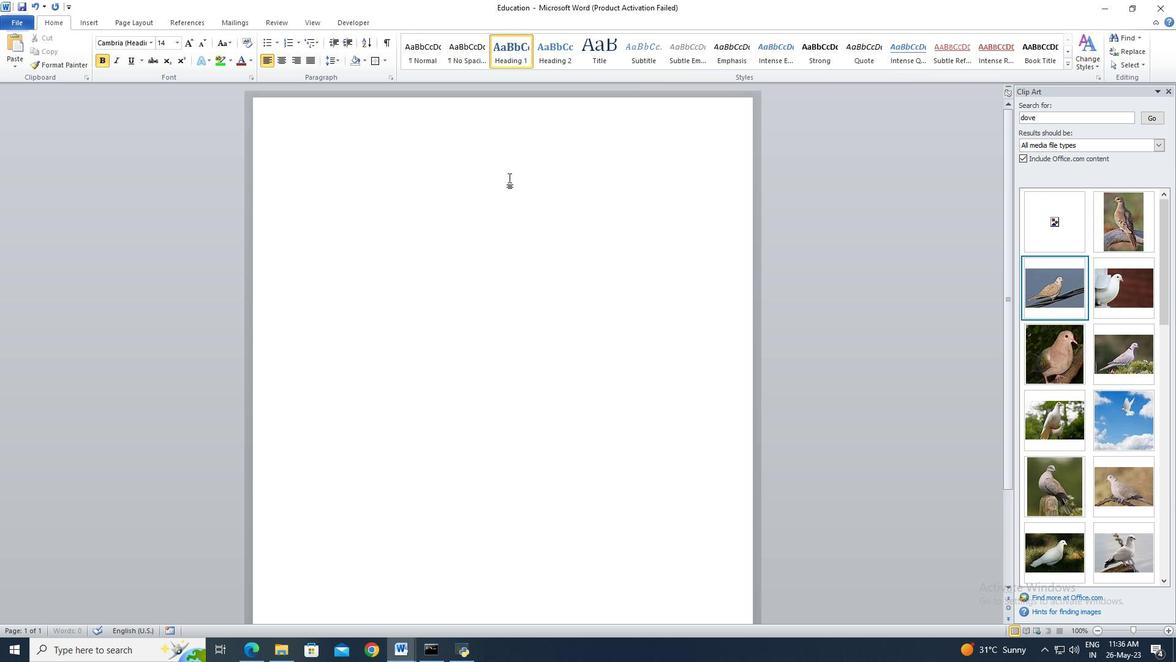 
Action: Mouse pressed left at (510, 179)
Screenshot: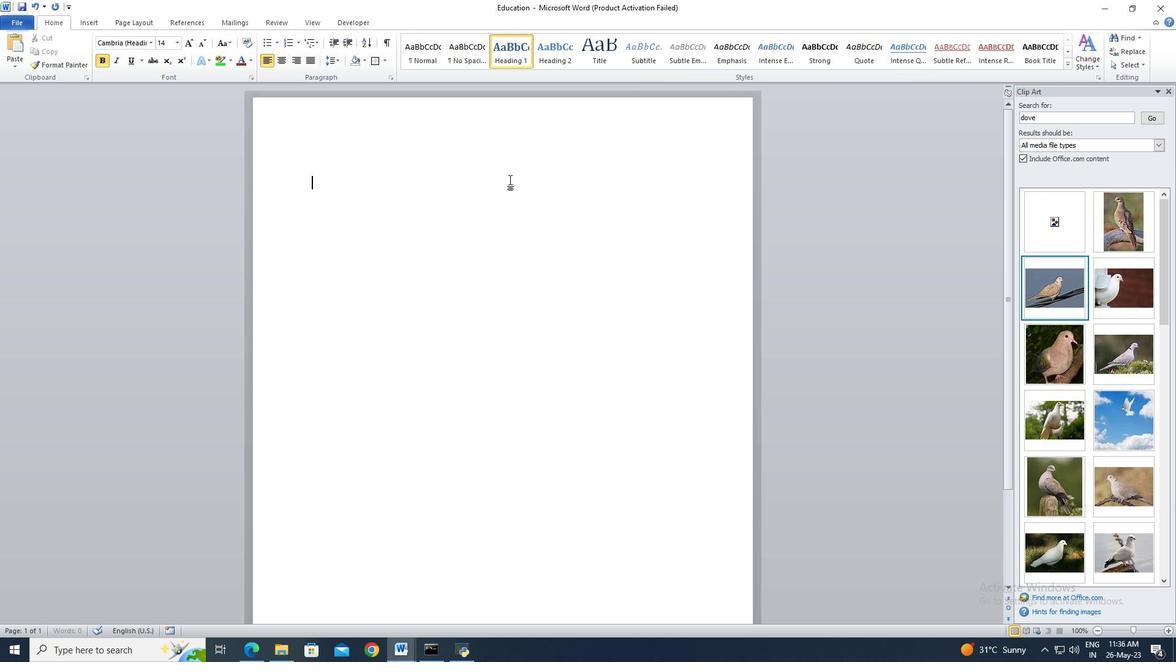 
Action: Key pressed <Key.shift>Education<Key.enter><Key.enter><Key.enter><Key.shift>Education<Key.space>pplays<Key.space>a<Key.backspace><Key.backspace><Key.space>a<Key.space>crucial<Key.space>rolee<Key.space>inn<Key.space>shapingg<Key.space>inddiiviidduals<Key.space>annnd<Key.space>sociieties.<Key.space><Key.shift>It<Key.space>is<Key.space>t<Key.backspace><Key.space>the<Key.space>key<Key.space>too<Key.space>unlocking<Key.space>knowleddge,<Key.space>skiil<Key.backspace><Key.backspace>;<Key.backspace>lls,<Key.space>a<Key.backspace><Key.space>aand<Key.space>oppportunnities..<Key.space><Key.backspace><Key.backspace>ssss.<Key.space><Key.shift>T<Key.shift>Througgh<Key.space>educccatiion,<Key.space>people<Key.space>acquireire<Key.space>the<Key.space>tools<Key.space>t<Key.backspace><Key.space><Key.space>ttheey<Key.space>nneed<Key.space>to<Key.space><Key.backspace>to<Key.space>ssuccceed<Key.backspace>ed<Key.space>in<Key.space>liffe<Key.space>aand<Key.space>contrributee<Key.space>mmmeaningfuully<Key.space>to<Key.space>their<Key.space>communnitiess.<Key.space><Key.shift>It<Key.space>empooowwerrs<Key.space>inddivviduuuals<Key.space><Key.space>to<Key.space>ththhink<Key.space><Key.space>critiically,<Key.space>solve<Key.space>probblem<Key.backspace>ems,<Key.space>annd<Key.space>mmake<Key.space>informed<Key.space>decisiiisions.<Key.space><Key.shift>Educationn<Key.backspace><Key.space>also<Key.space>proomottes<Key.space>sooocial<Key.space>and<Key.space>cultural<Key.space>awarenesss,<Key.space><Key.space>fosteringg<Key.space>understanding<Key.backspace><Key.backspace><Key.backspace><Key.backspace>do<Key.backspace>ing<Key.space>andd<Key.space>toolerrance.<Key.space><Key.shift>B<Key.shift>By<Key.space><Key.space>prrovidiingg<Key.space>equal<Key.space>accesss<Key.space><Key.space>to<Key.space>qualityy<Key.space>edducatioon,<Key.space>we<Key.space><Key.space><Key.backspace><Key.backspace><Key.backspace><Key.backspace><Key.space><Key.space>wwee<Key.space><Key.space>cam<Key.space><Key.backspace><Key.backspace>n<Key.space>build<Key.space>a<Key.space>more<Key.space>i<Key.backspace><Key.space>incclusive<Key.space>and<Key.space><Key.space>eeequitttabble<Key.space>ssociety,<Key.space>paavinng<Key.space>the<Key.space>way<Key.space>for<Key.space>progress,<Key.space>innnoovaatioon,<Key.space>and<Key.space><Key.space>a<Key.space>brighhttter<Key.space>futtuuree.
Screenshot: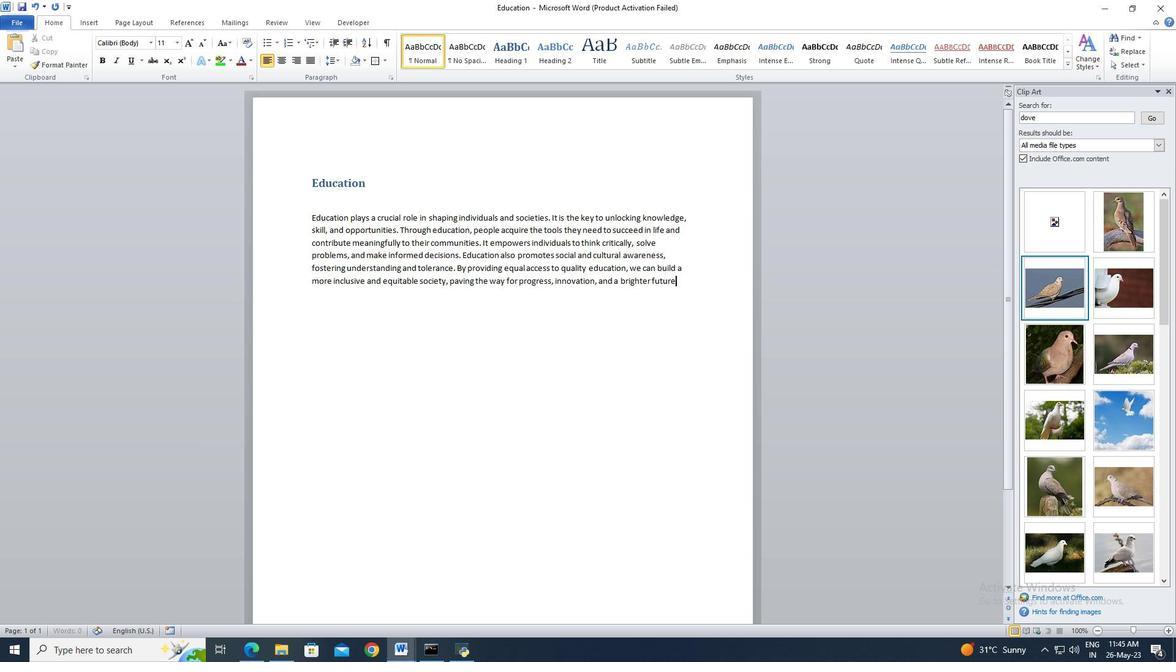 
Action: Mouse moved to (313, 219)
Screenshot: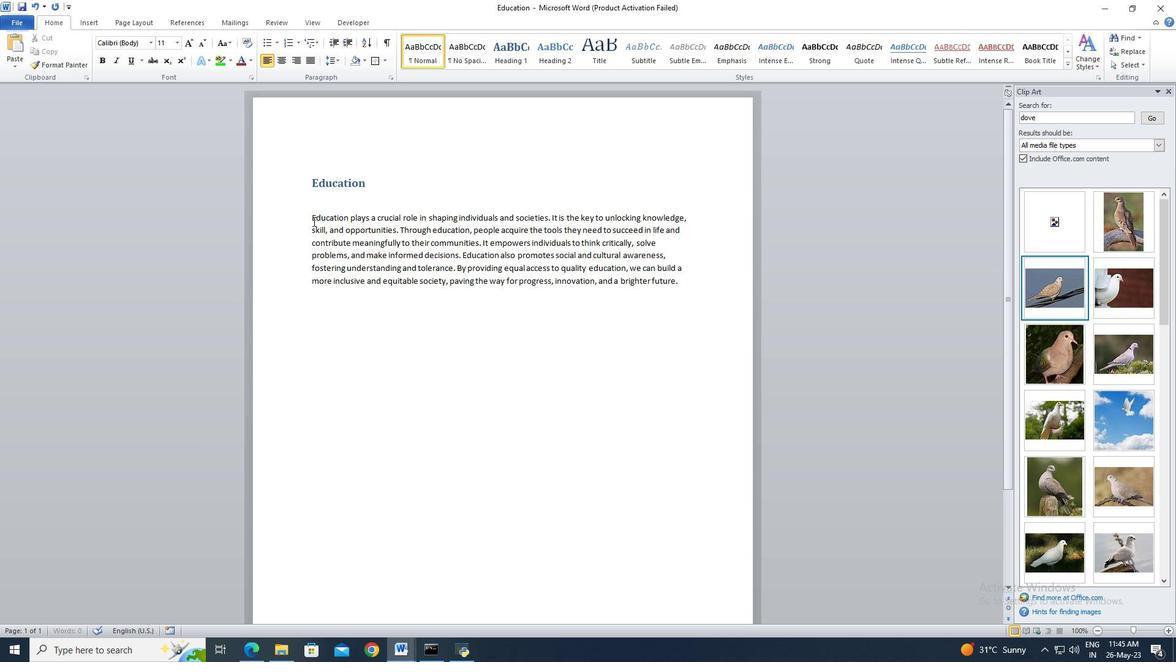
Action: Key pressed <Key.shift>
Screenshot: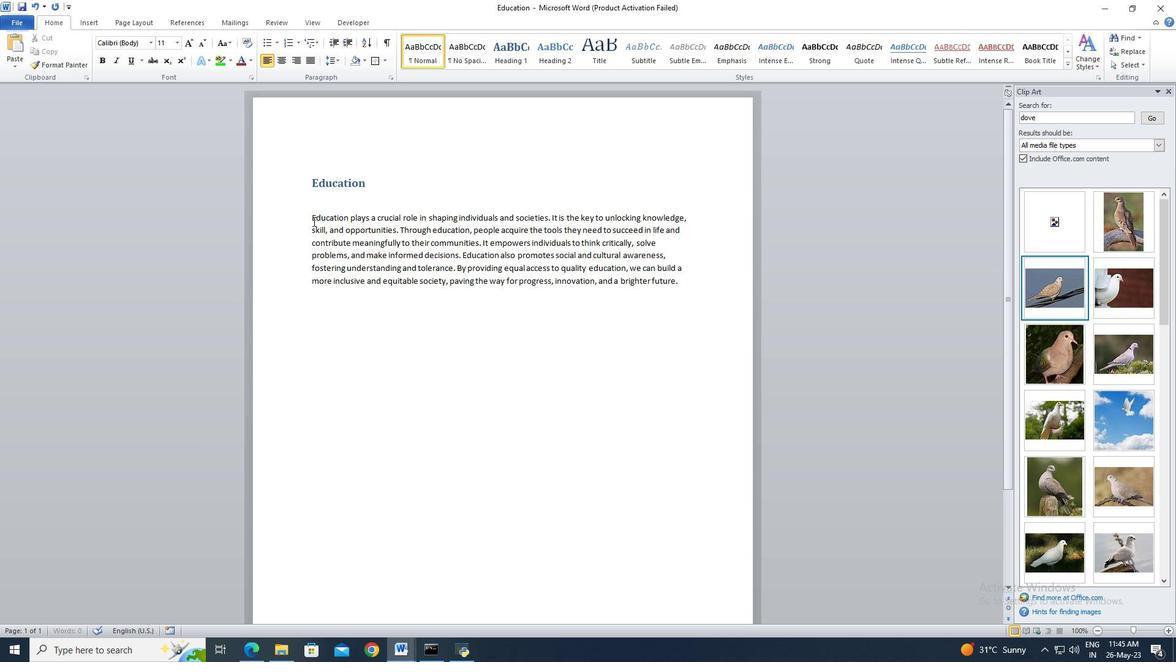 
Action: Mouse moved to (312, 218)
Screenshot: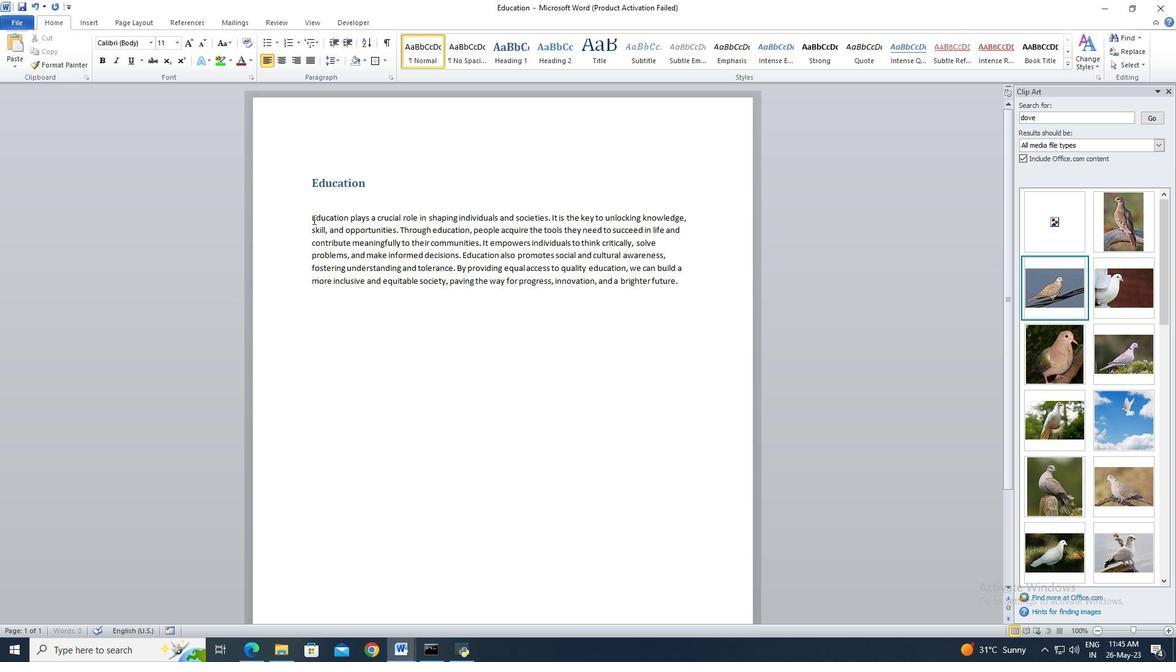
Action: Key pressed <Key.shift><Key.shift><Key.shift><Key.shift><Key.shift><Key.shift>
Screenshot: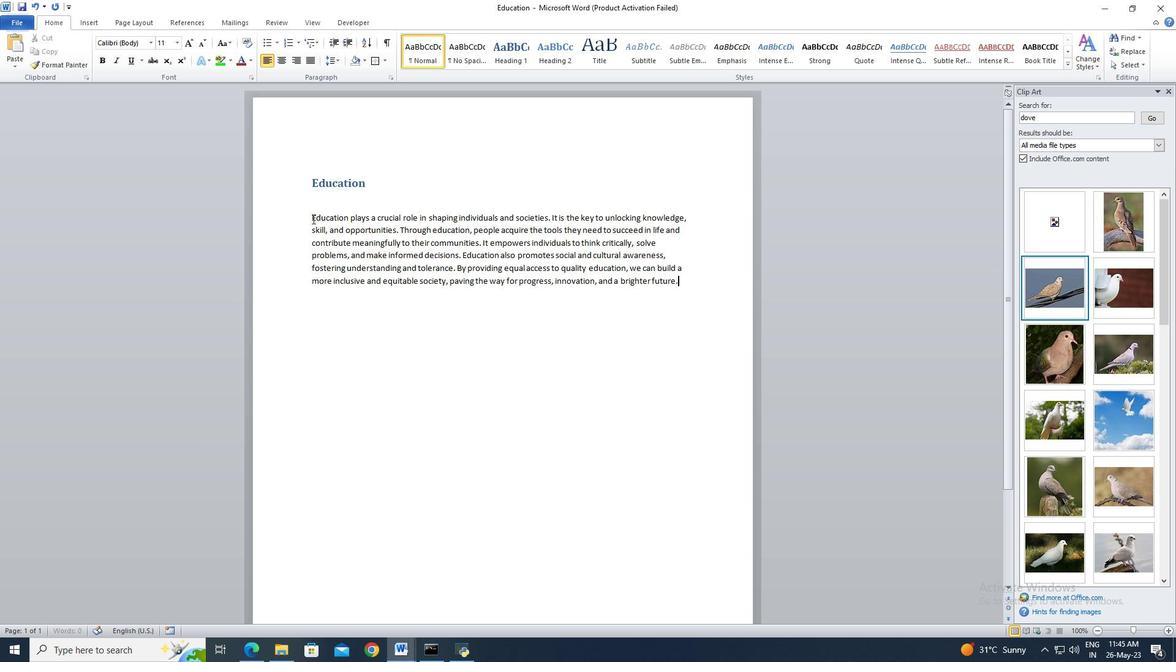
Action: Mouse pressed left at (312, 218)
Screenshot: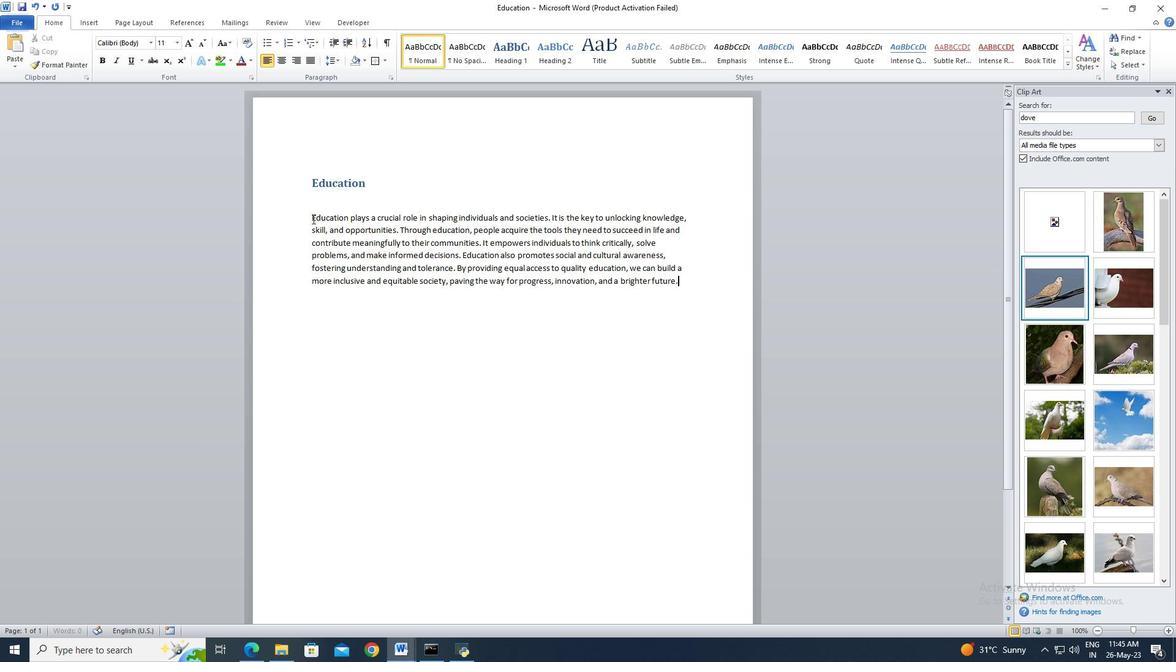 
Action: Key pressed <Key.shift><Key.shift><Key.shift><Key.shift><Key.shift><Key.shift>
Screenshot: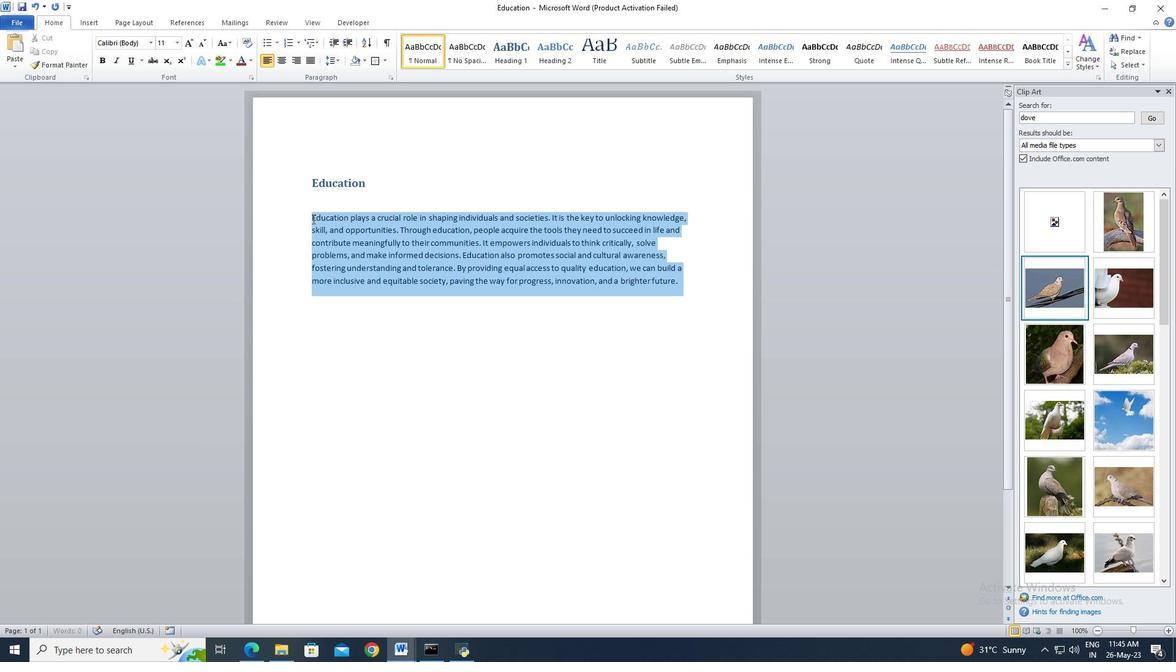 
Action: Mouse moved to (153, 41)
Screenshot: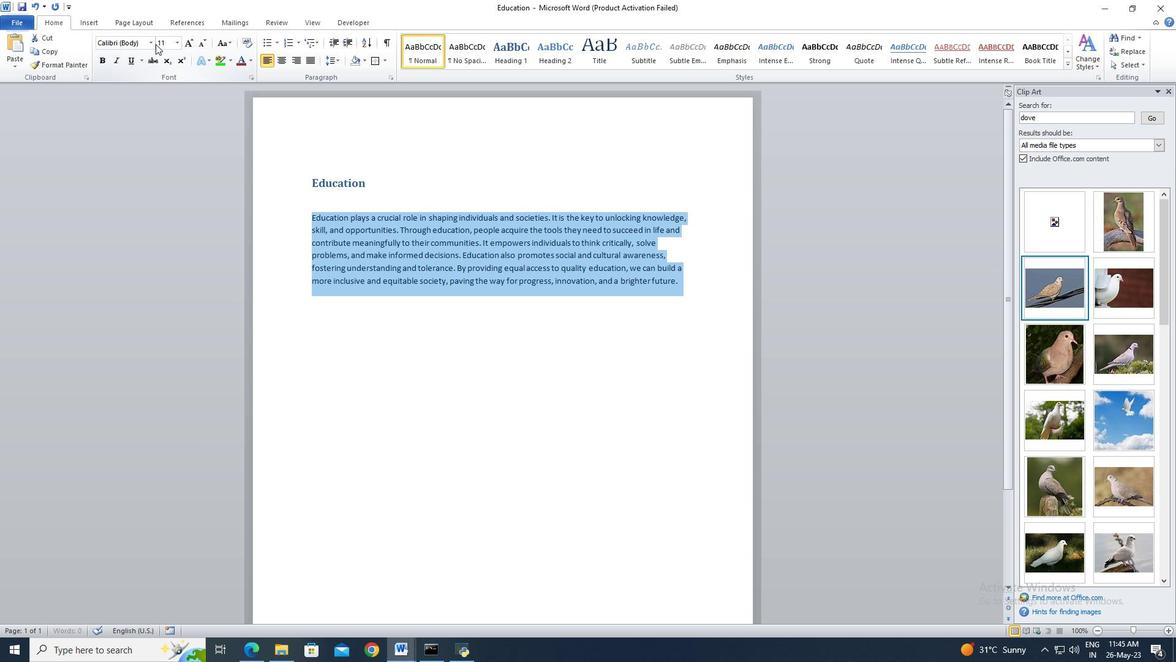 
Action: Mouse pressed left at (153, 41)
Screenshot: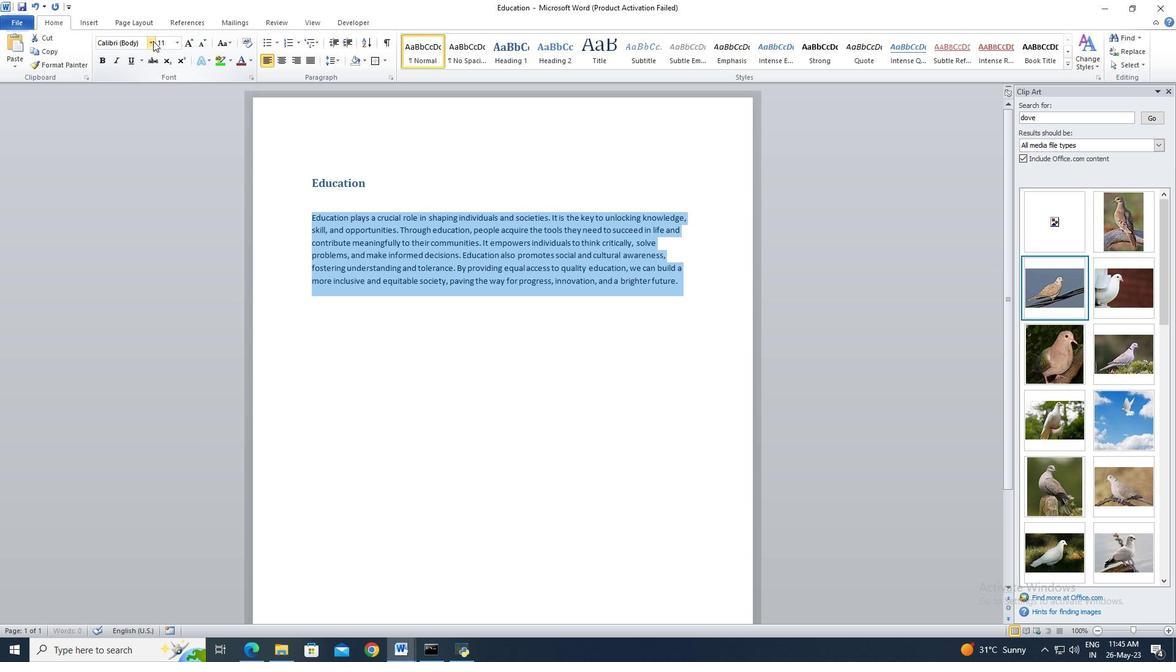 
Action: Mouse moved to (158, 284)
Screenshot: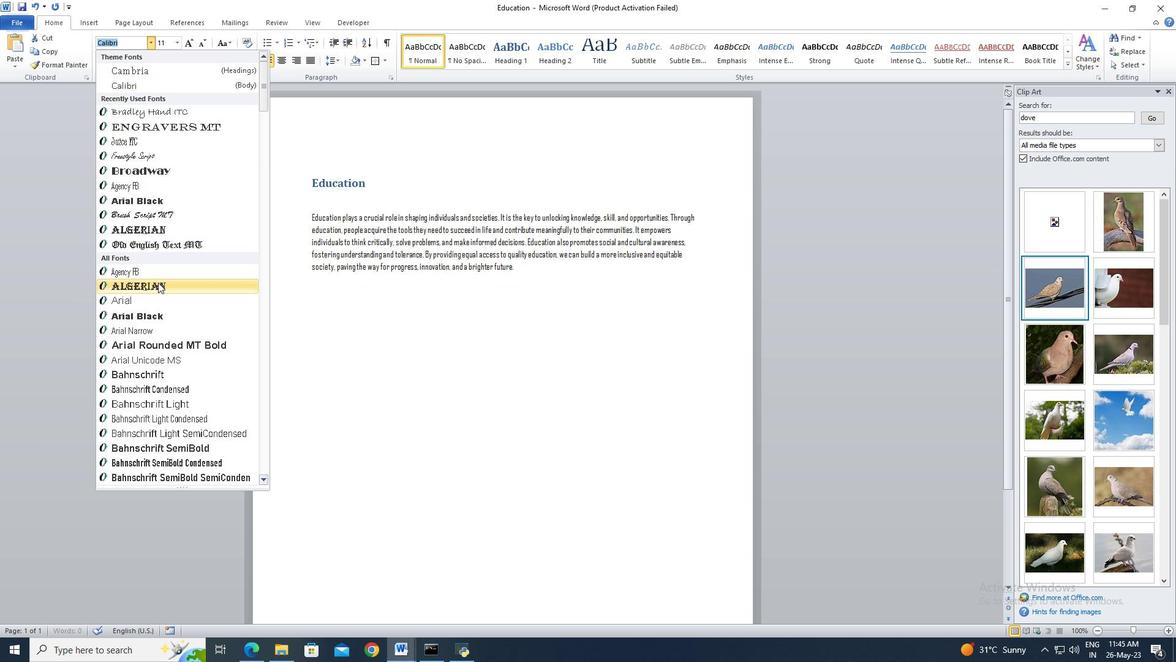 
Action: Mouse pressed left at (158, 284)
Screenshot: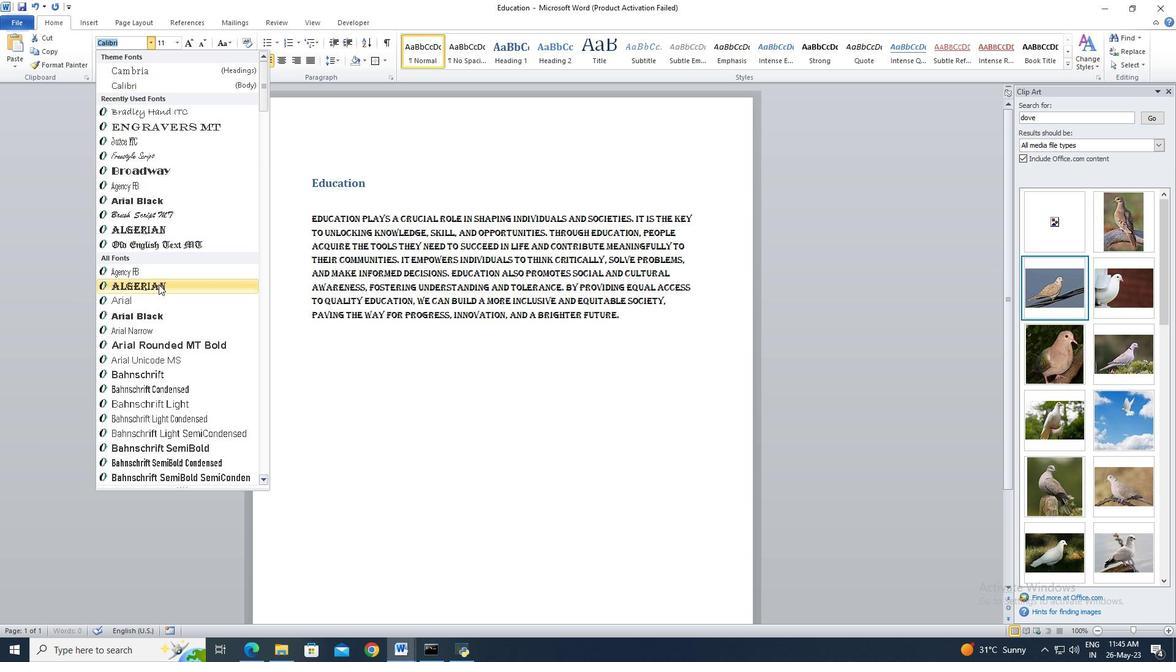 
Action: Mouse moved to (167, 44)
Screenshot: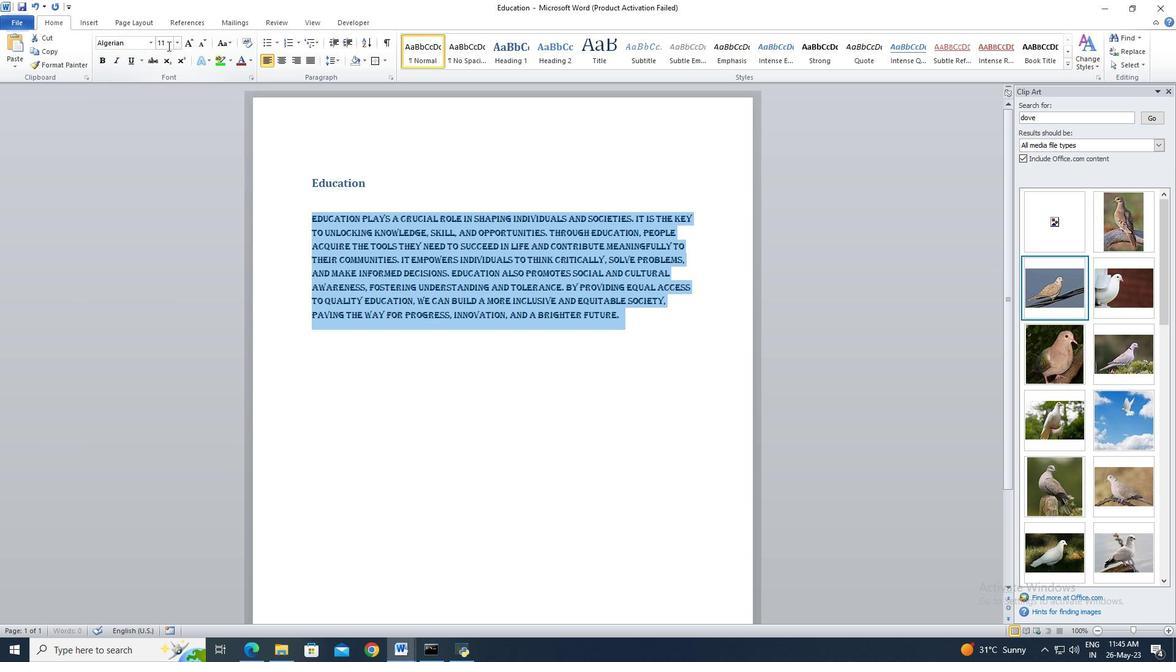 
Action: Mouse pressed left at (167, 44)
Screenshot: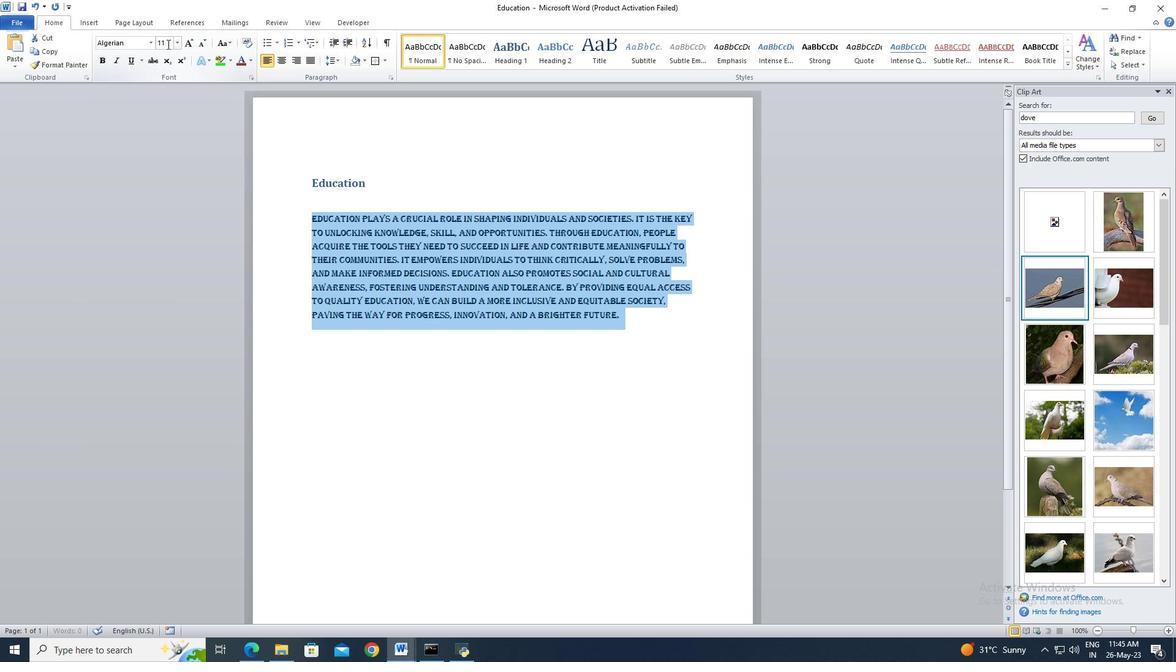 
Action: Key pressed 14<Key.enter>
Screenshot: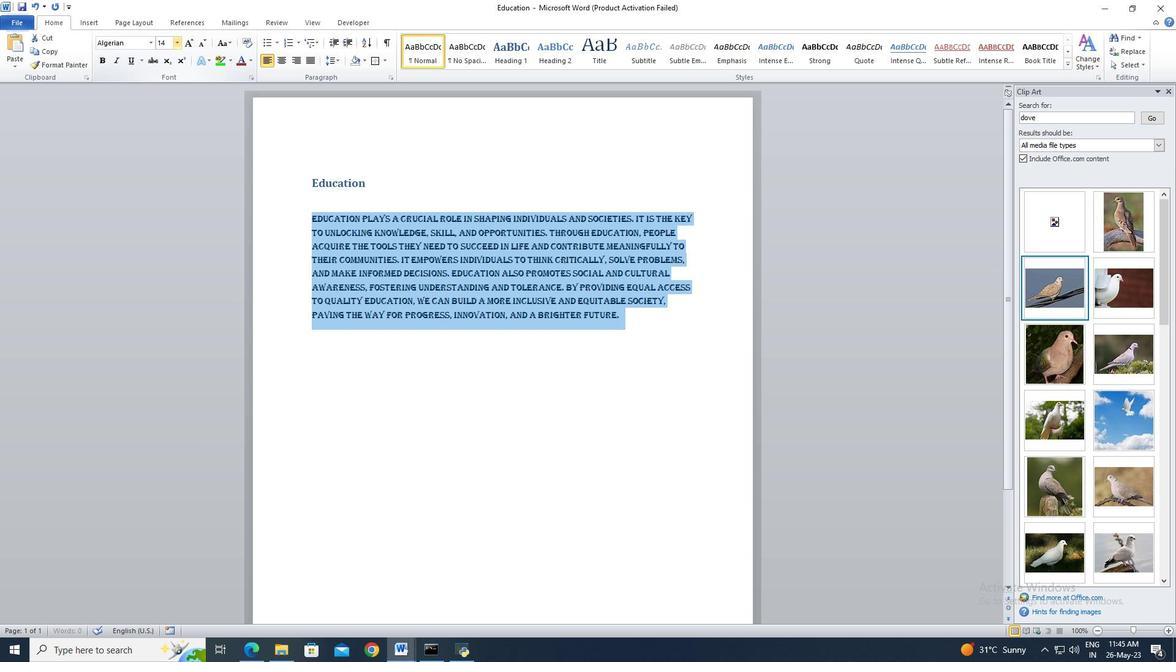 
Action: Mouse moved to (310, 181)
Screenshot: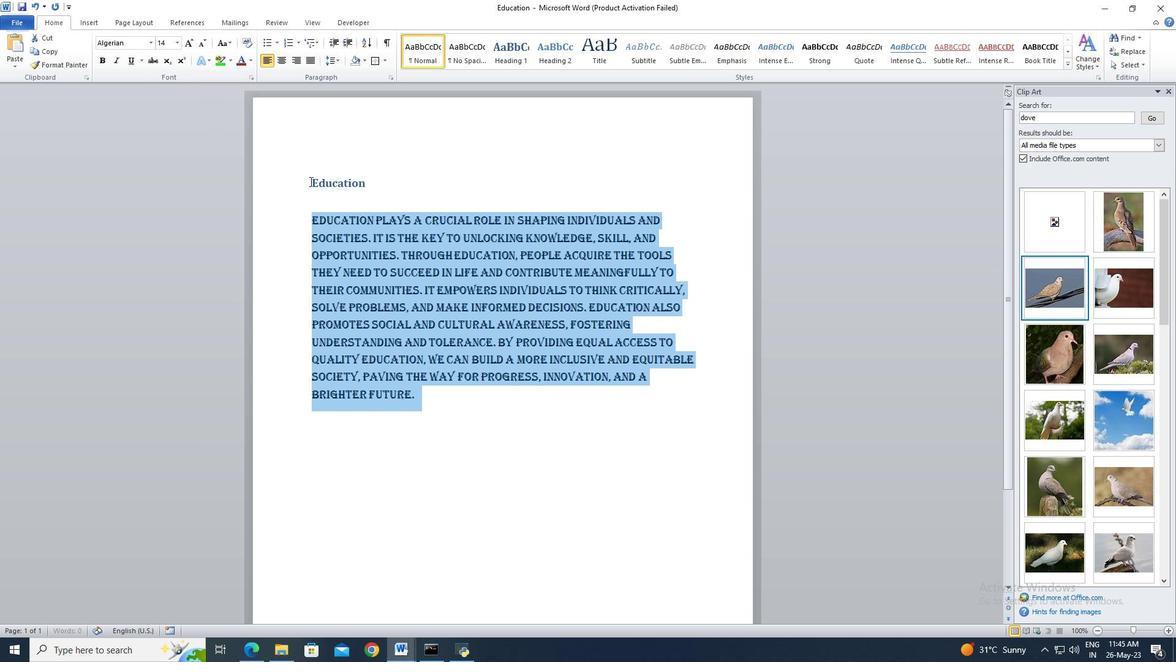 
Action: Mouse pressed left at (310, 181)
Screenshot: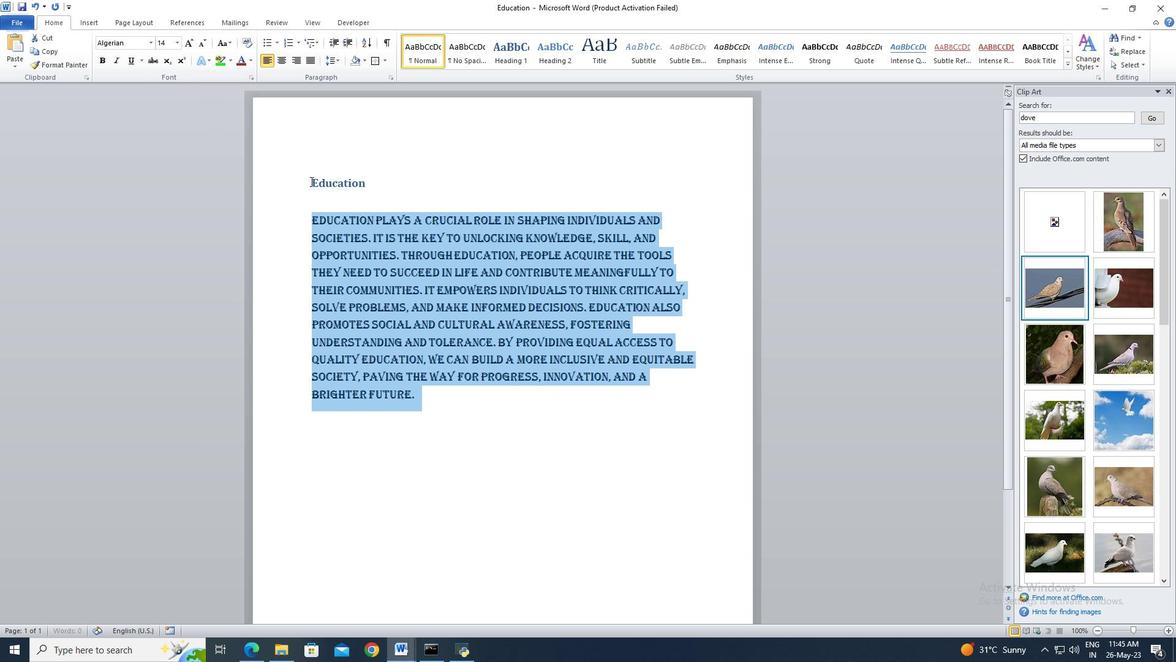 
Action: Mouse moved to (373, 185)
Screenshot: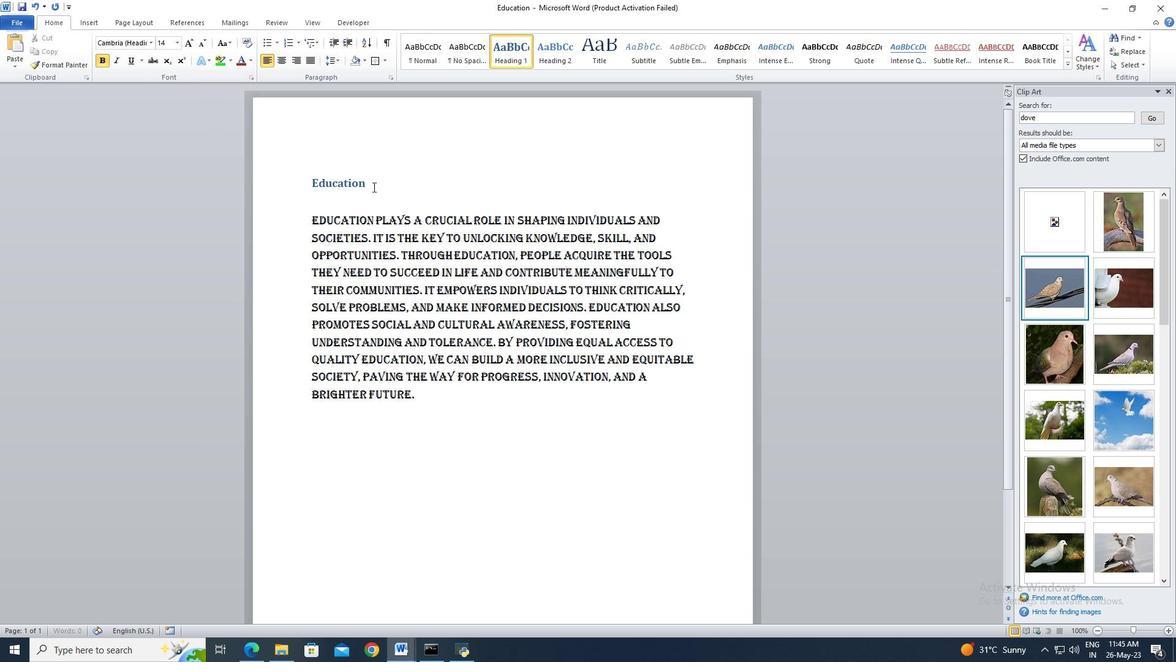 
Action: Key pressed <Key.shift><Key.shift><Key.shift><Key.shift><Key.shift><Key.shift><Key.shift><Key.shift><Key.shift><Key.shift>
Screenshot: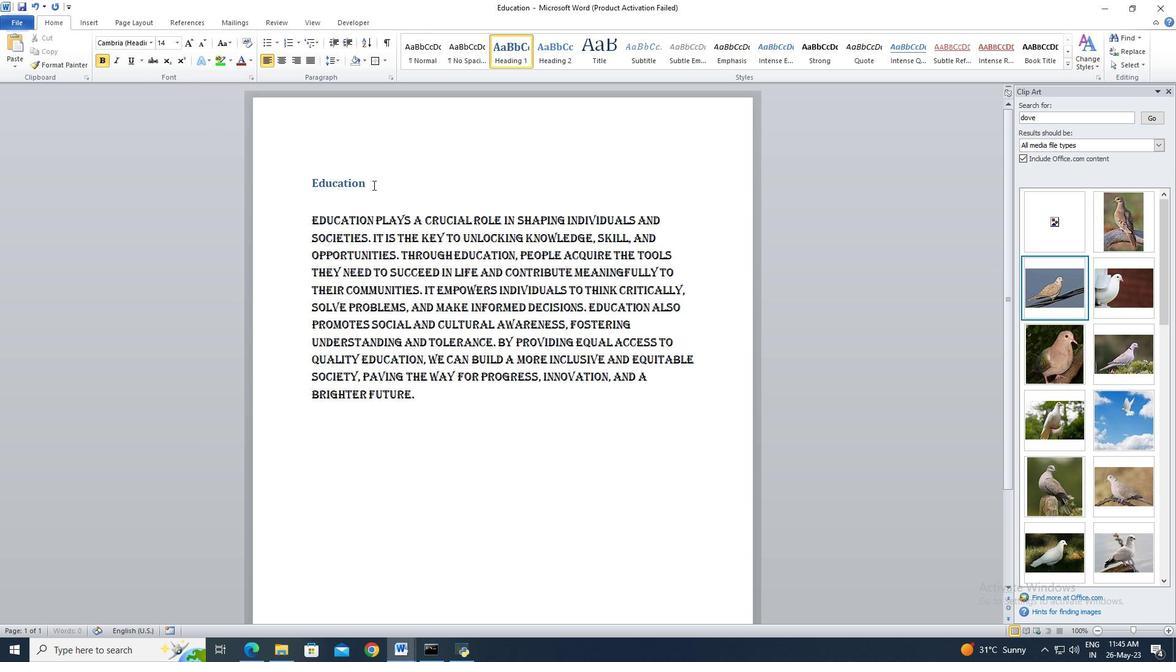 
Action: Mouse pressed left at (373, 185)
Screenshot: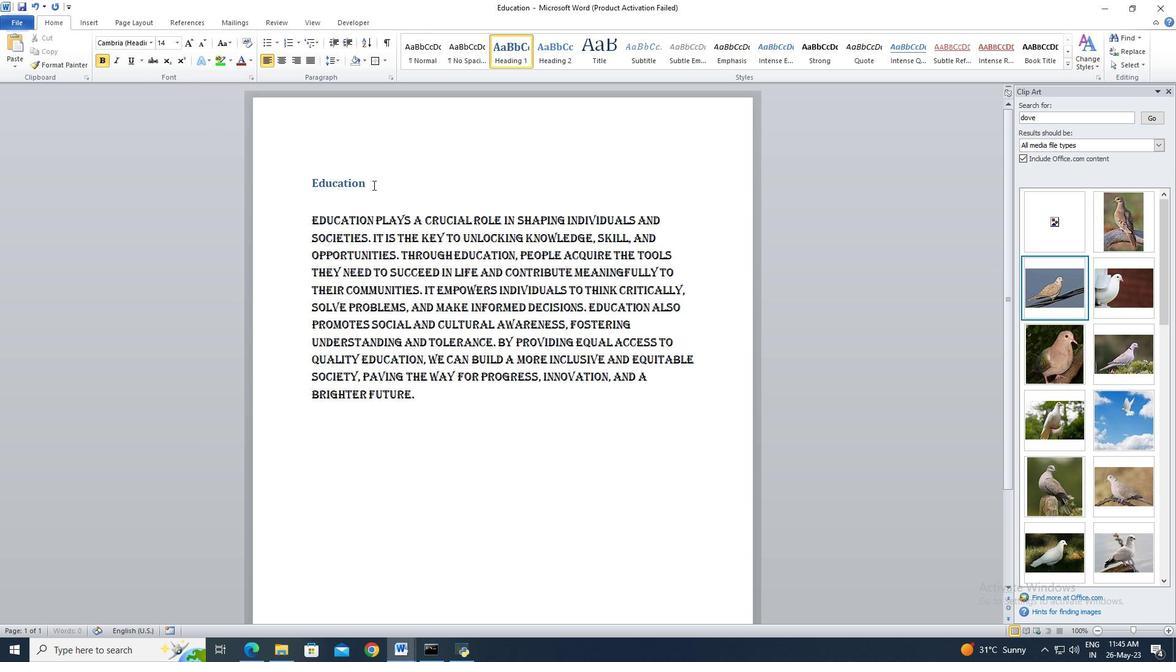 
Action: Key pressed <Key.shift><Key.shift><Key.shift><Key.shift><Key.shift>
Screenshot: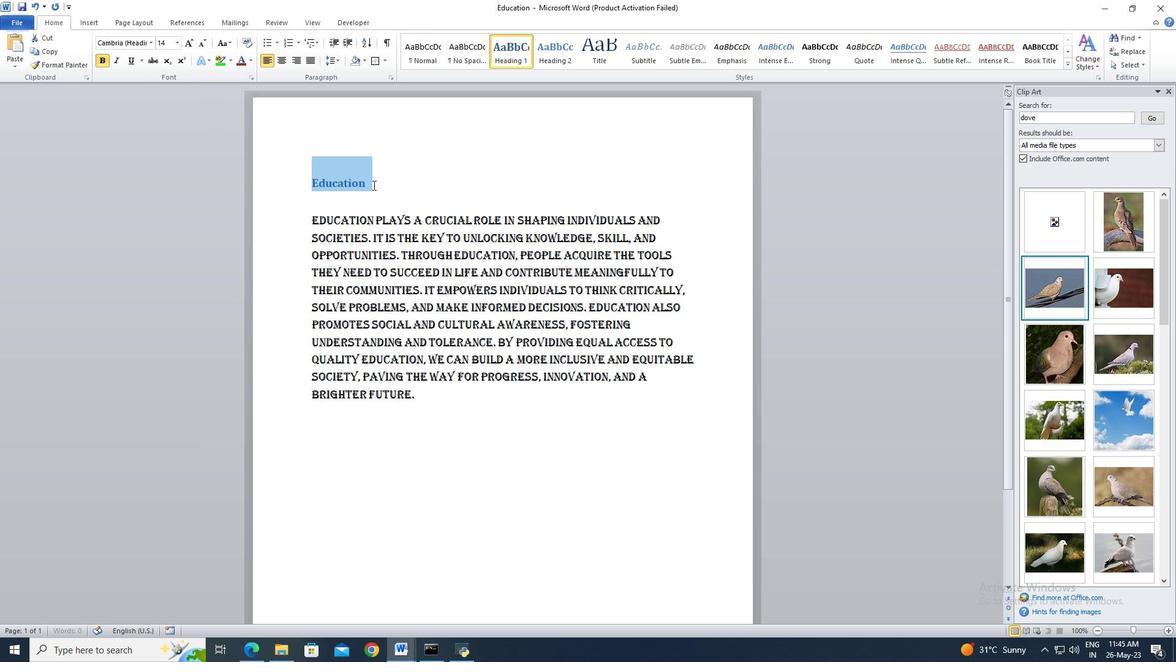 
Action: Mouse moved to (152, 44)
Screenshot: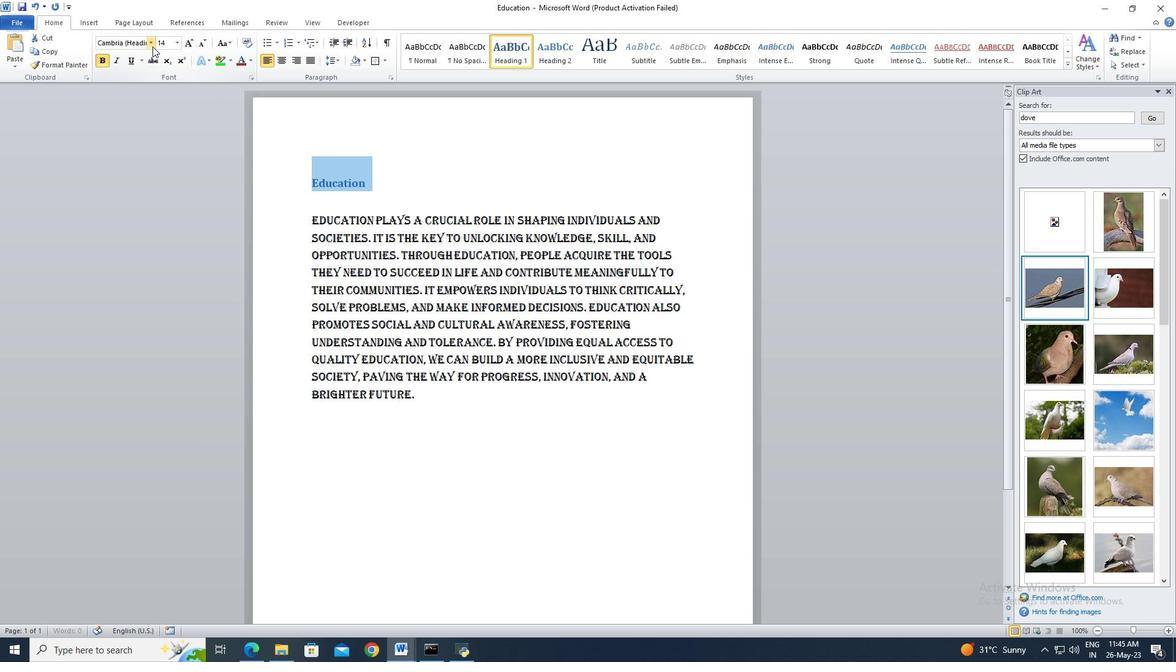 
Action: Mouse pressed left at (152, 44)
Screenshot: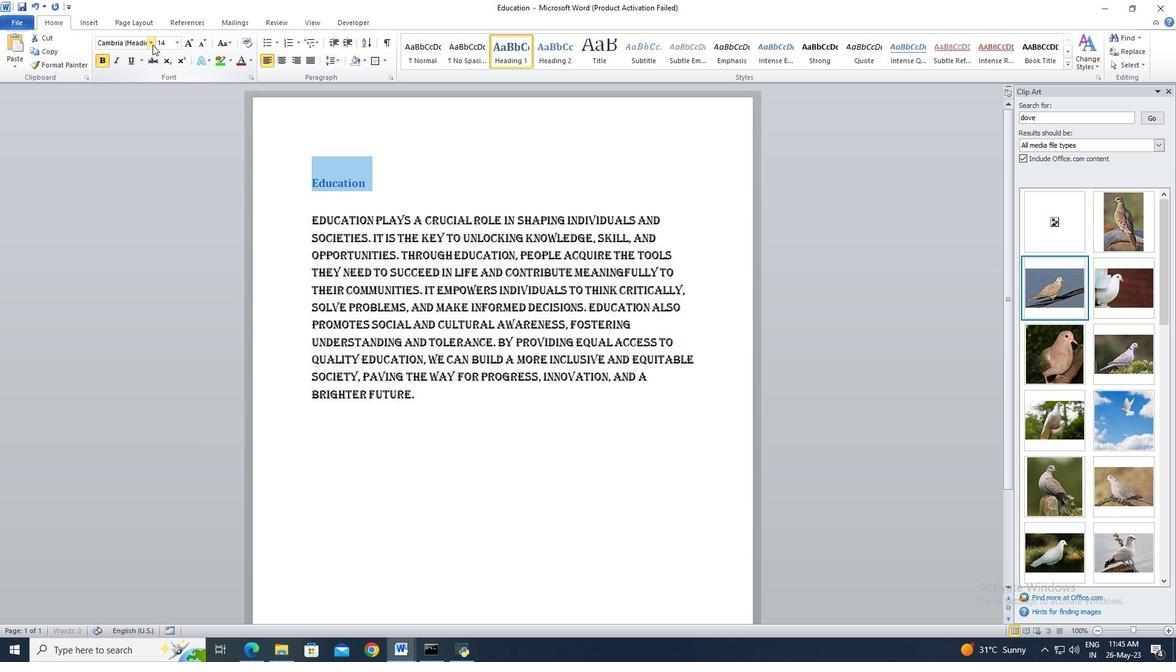 
Action: Mouse moved to (177, 289)
Screenshot: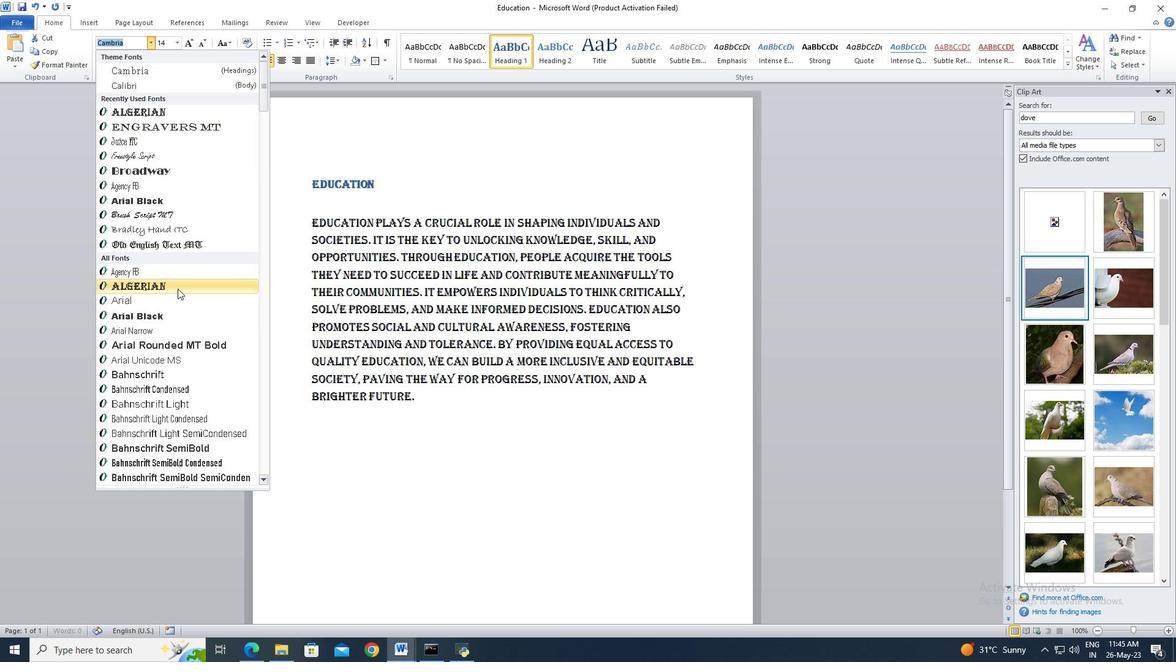 
Action: Mouse scrolled (177, 289) with delta (0, 0)
Screenshot: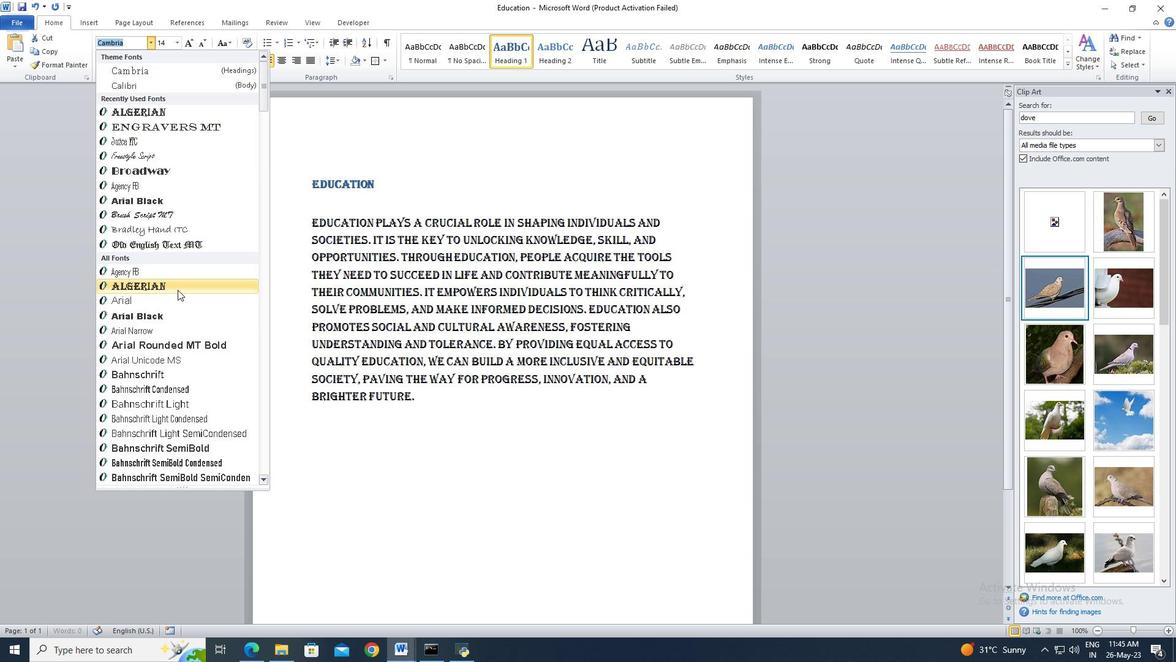 
Action: Mouse scrolled (177, 289) with delta (0, 0)
Screenshot: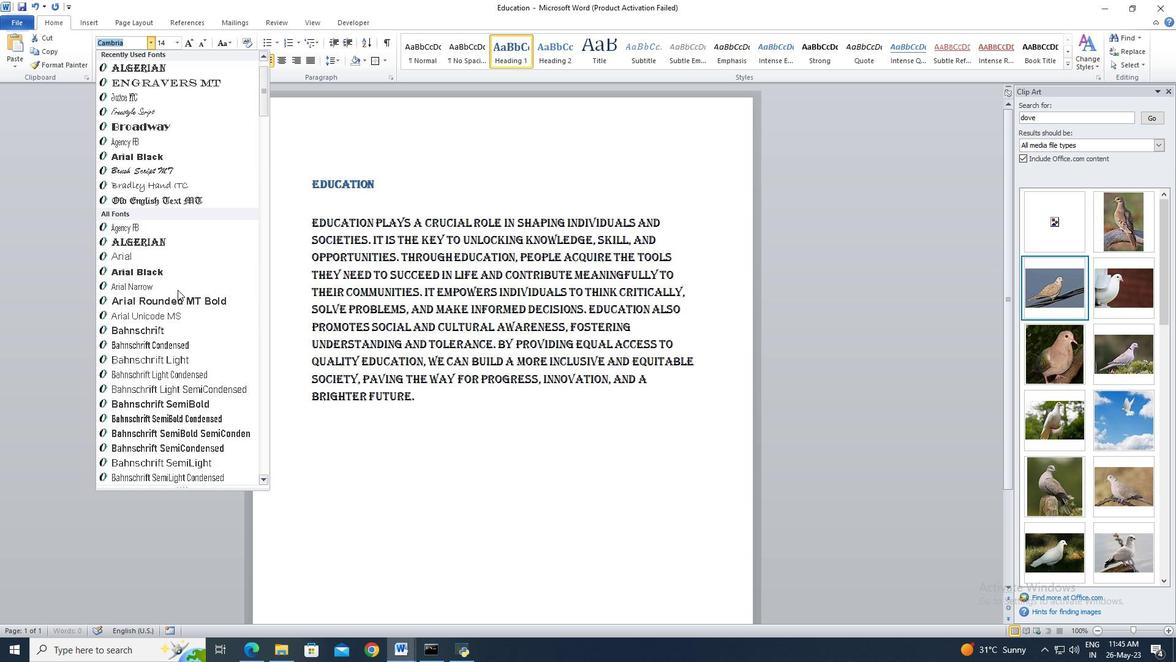 
Action: Mouse scrolled (177, 289) with delta (0, 0)
Screenshot: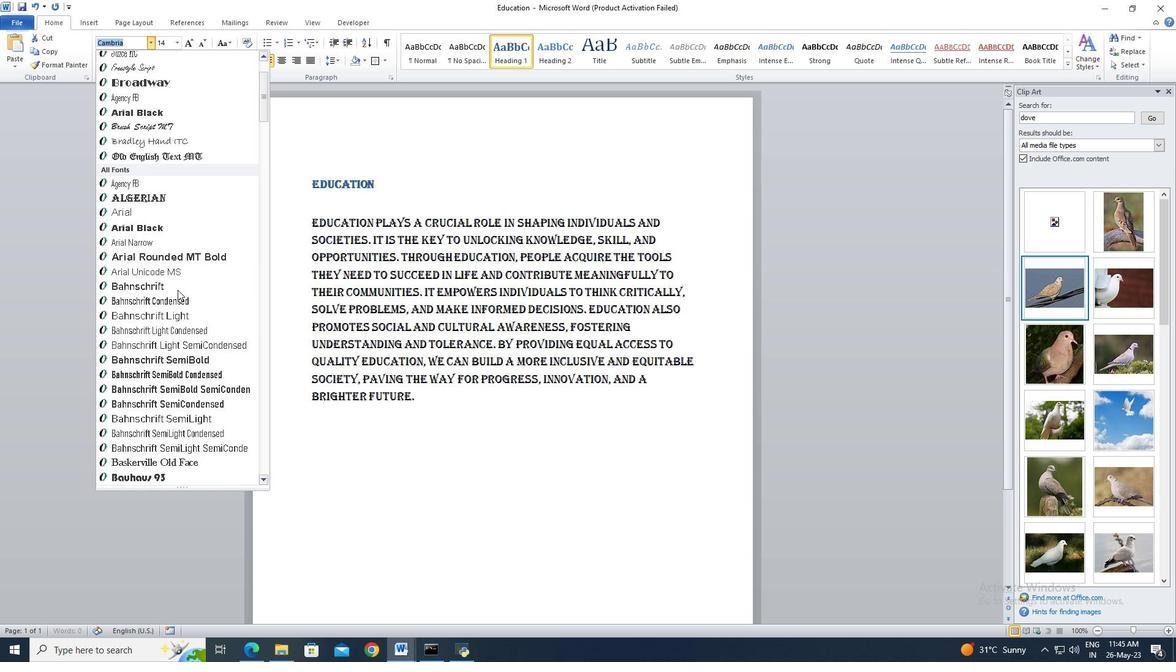 
Action: Mouse scrolled (177, 289) with delta (0, 0)
Screenshot: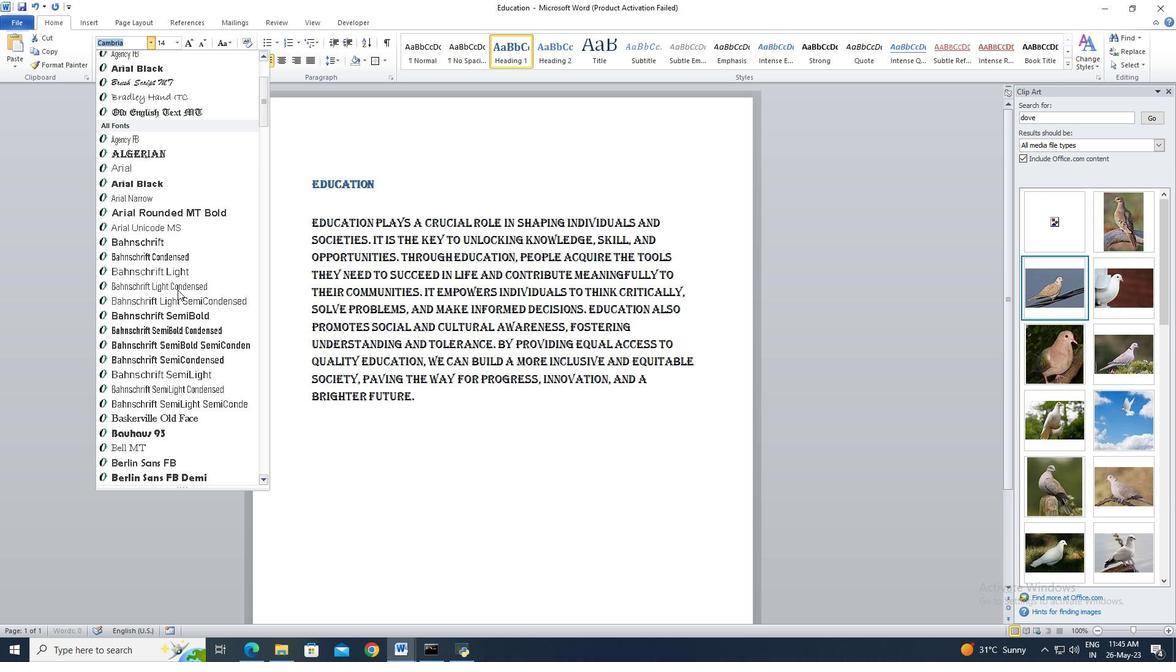 
Action: Mouse scrolled (177, 289) with delta (0, 0)
Screenshot: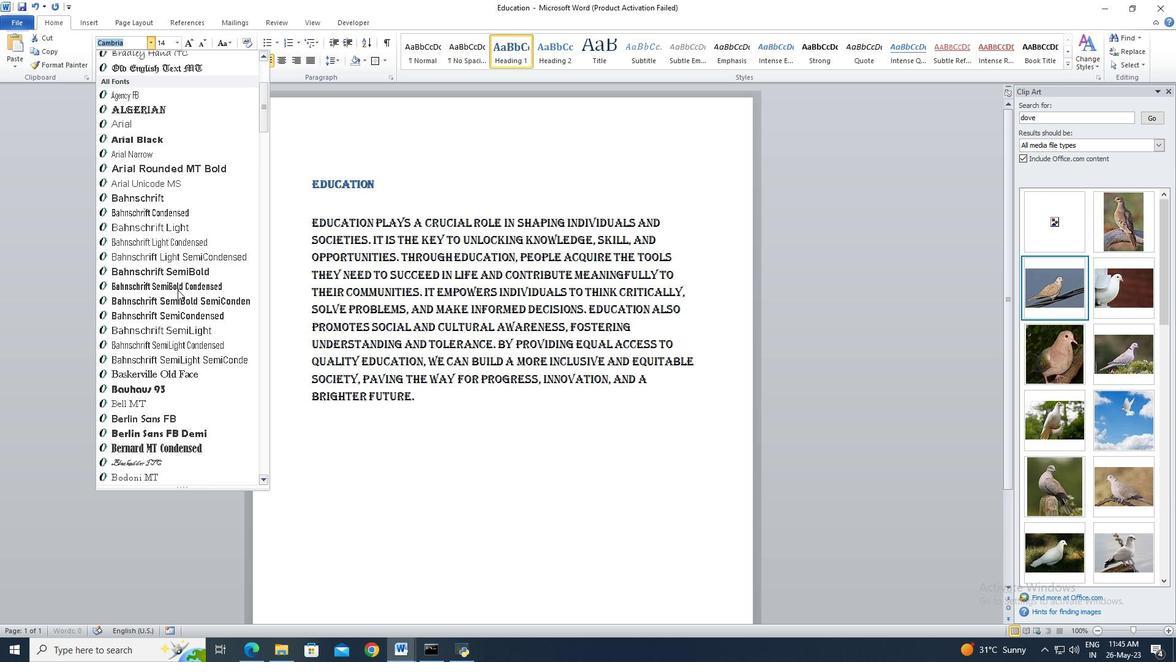 
Action: Mouse scrolled (177, 289) with delta (0, 0)
Screenshot: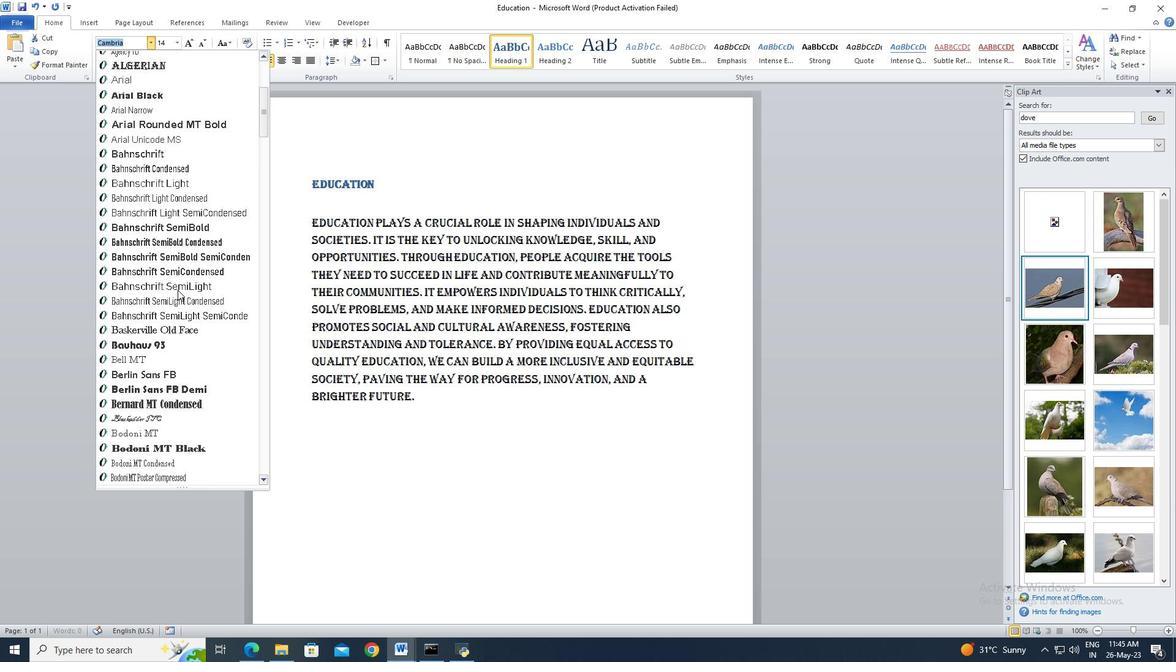 
Action: Mouse scrolled (177, 289) with delta (0, 0)
Screenshot: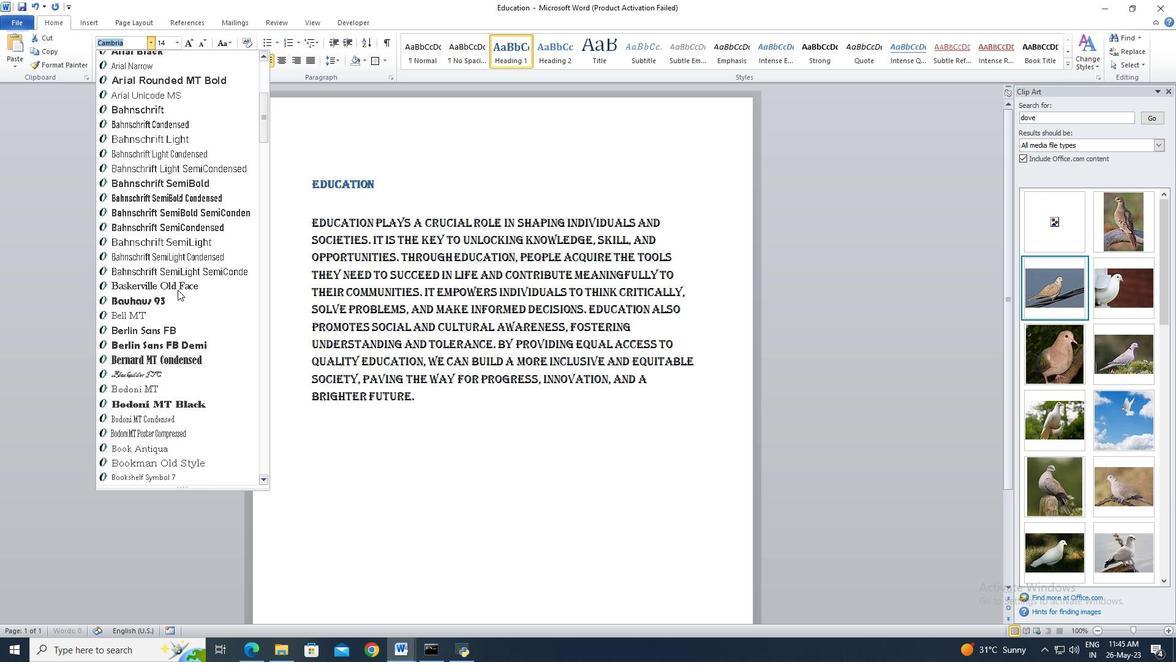 
Action: Mouse scrolled (177, 289) with delta (0, 0)
Screenshot: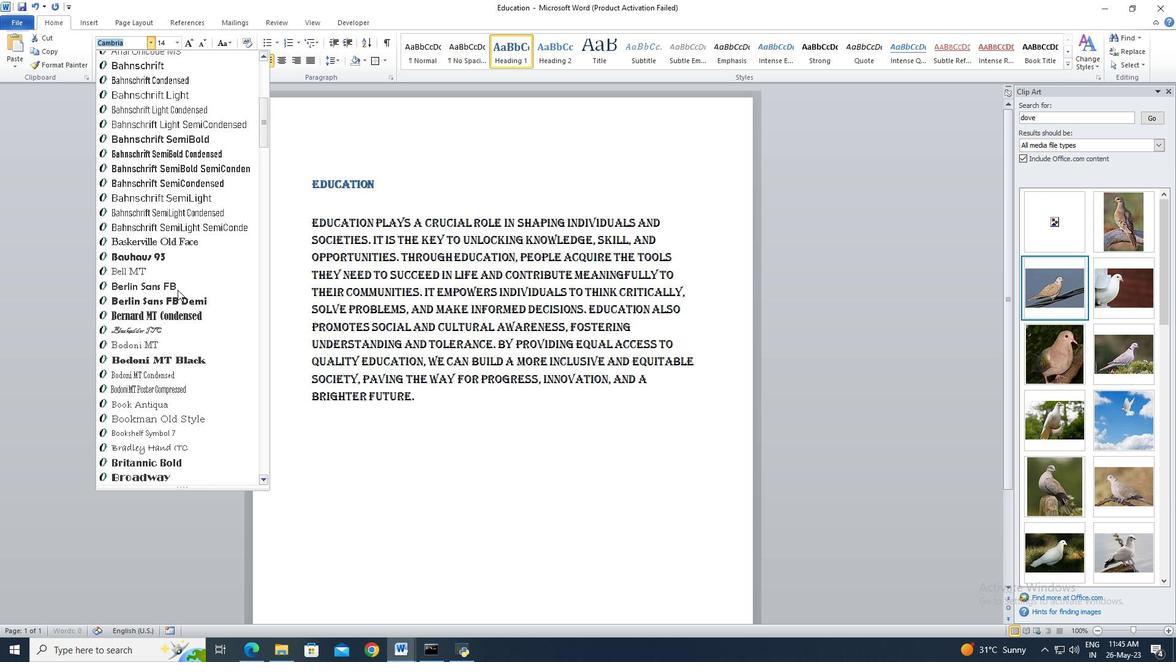 
Action: Mouse moved to (177, 292)
Screenshot: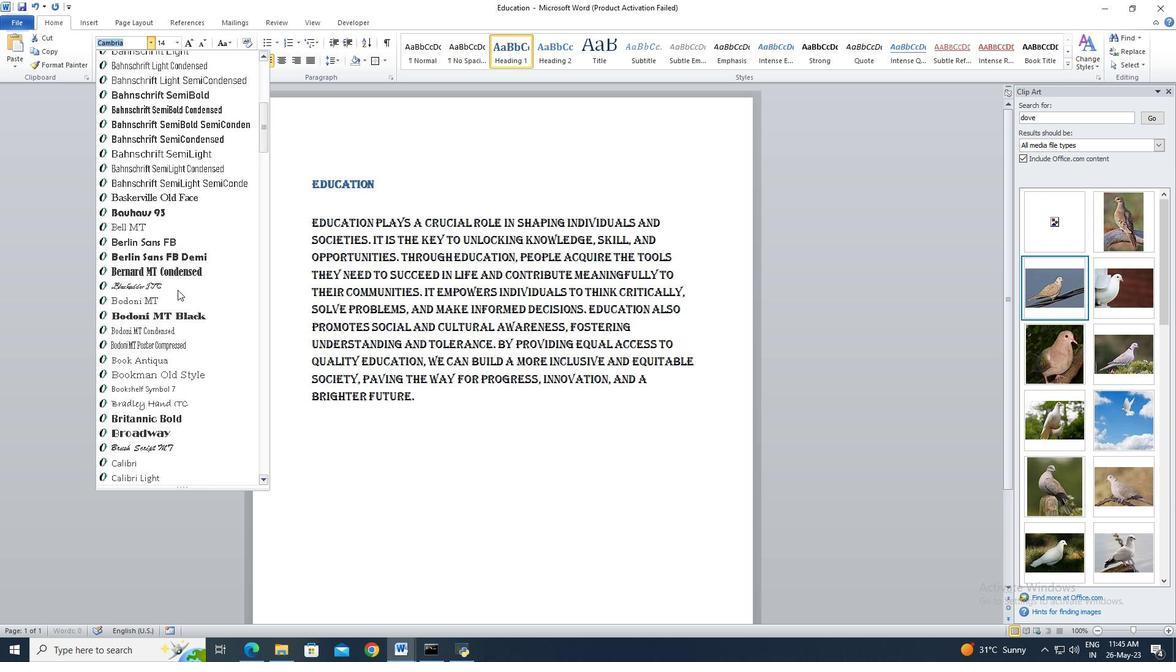 
Action: Mouse scrolled (177, 291) with delta (0, 0)
Screenshot: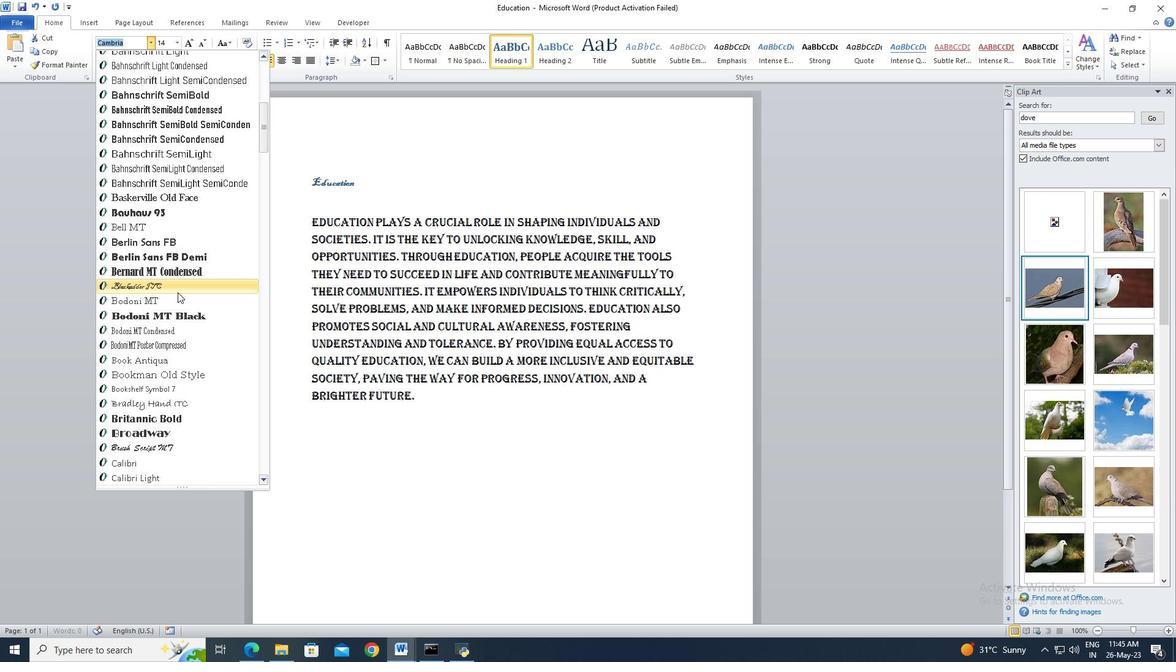 
Action: Mouse moved to (172, 42)
Screenshot: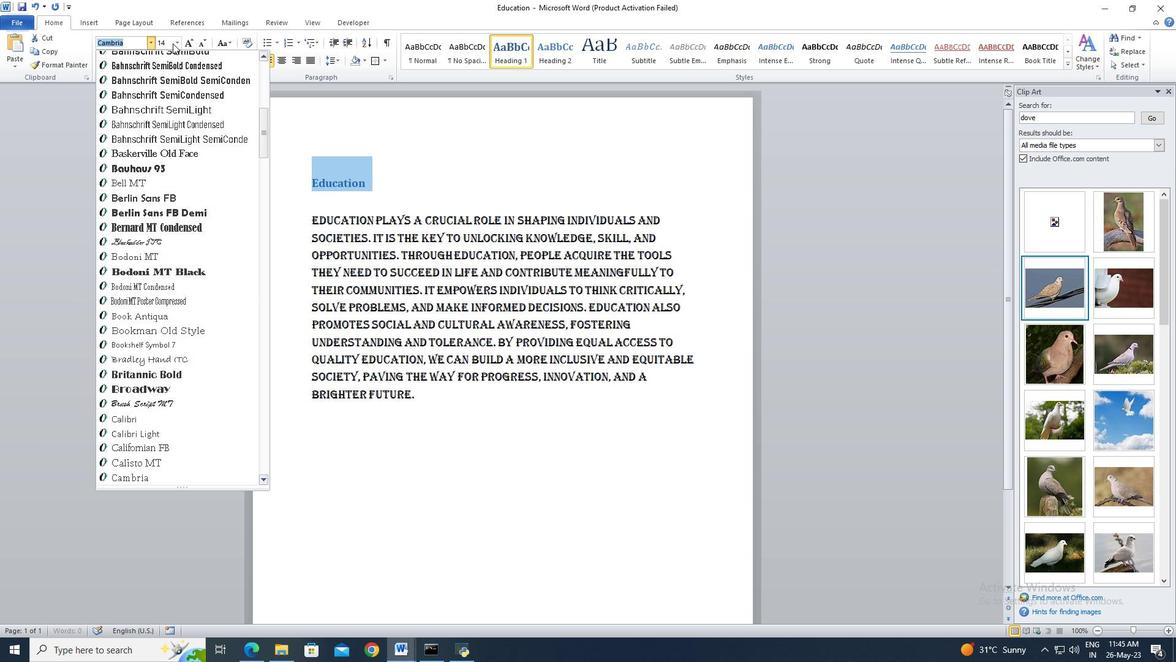 
Action: Mouse pressed left at (172, 42)
Screenshot: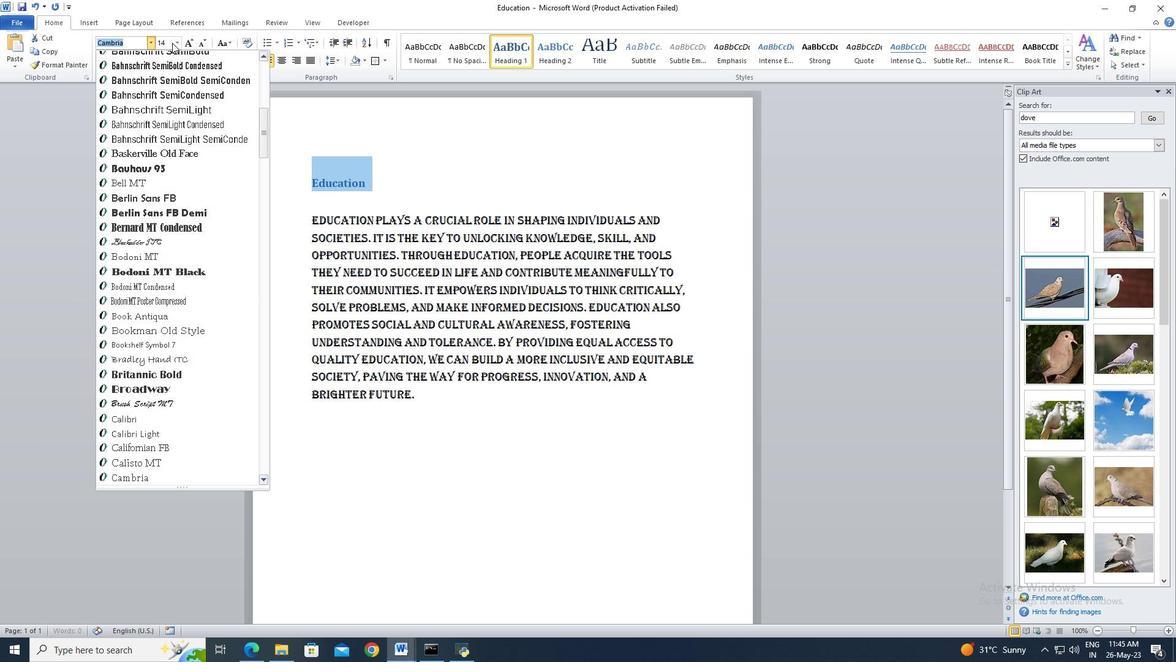 
Action: Key pressed 14<Key.enter>
Screenshot: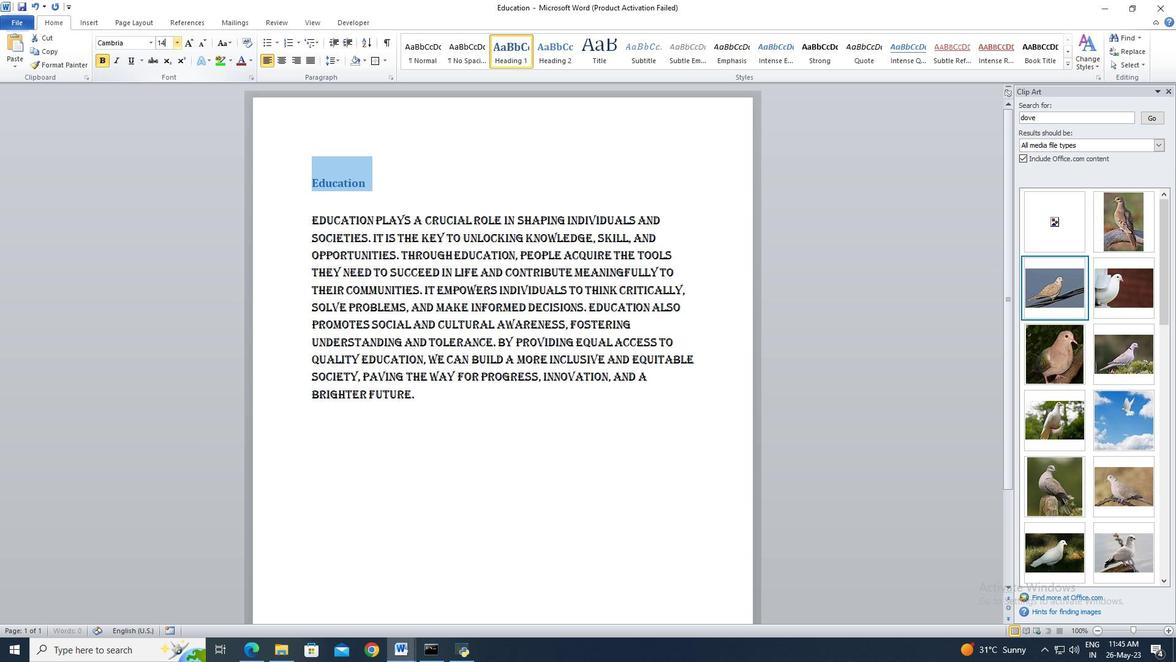 
Action: Mouse moved to (281, 63)
Screenshot: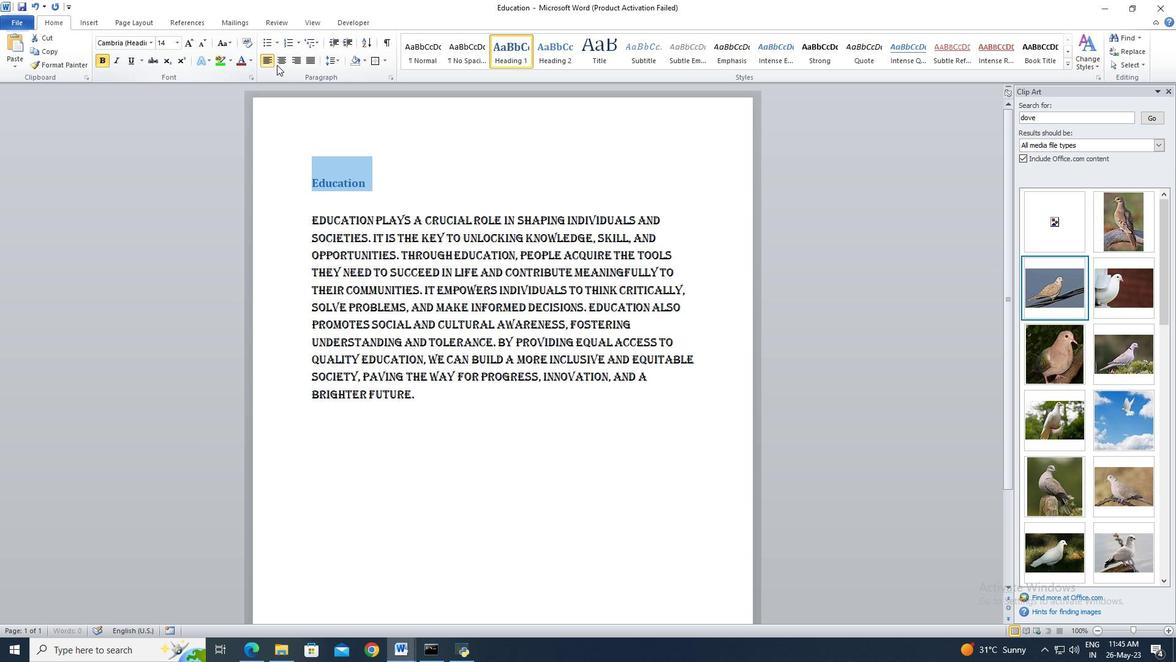 
Action: Mouse pressed left at (281, 63)
Screenshot: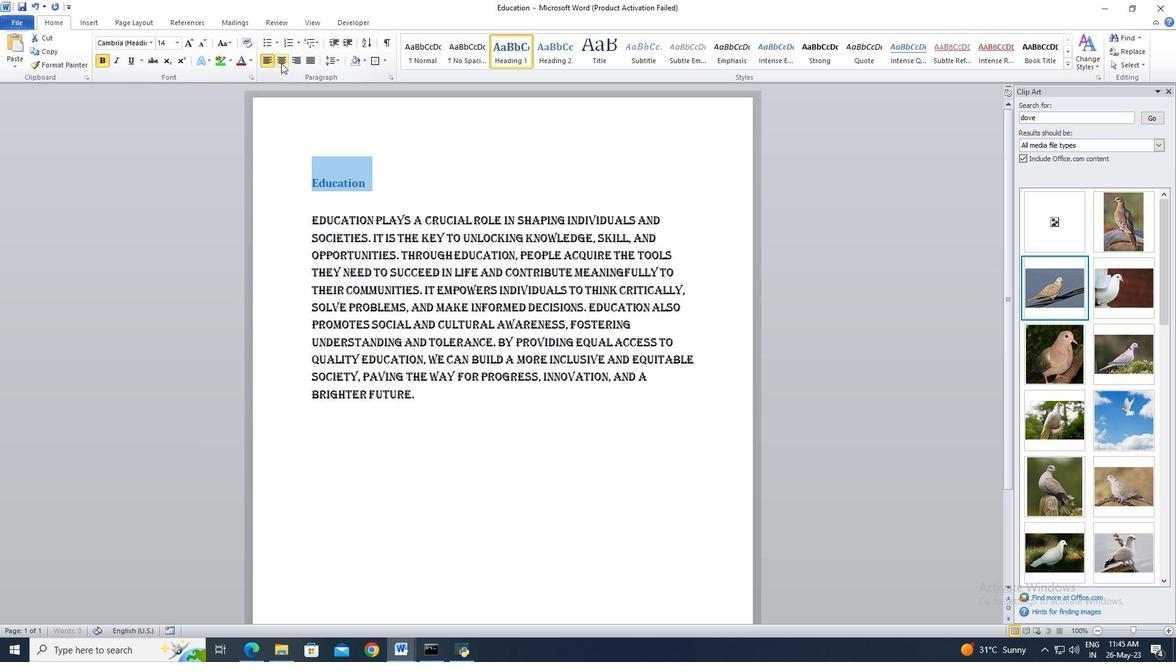 
Action: Mouse moved to (384, 325)
Screenshot: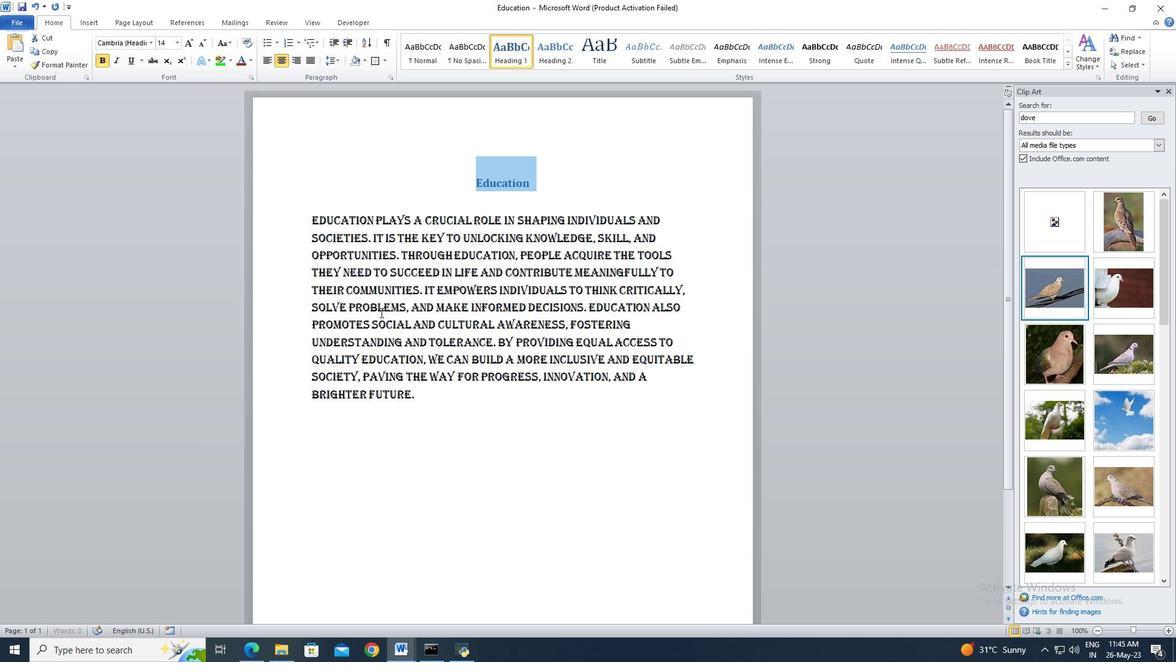 
Action: Mouse pressed left at (384, 325)
Screenshot: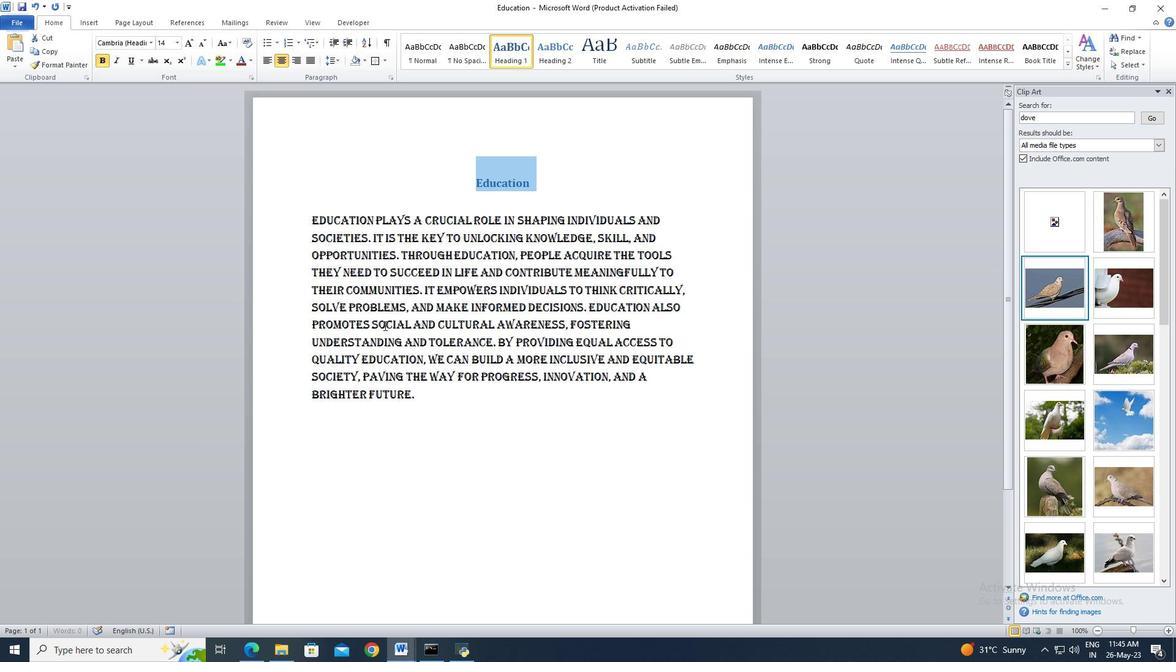 
